 Task: Open Card Board Meeting Execution in Board IT Infrastructure Design and Implementation to Workspace Human Resources Consulting and add a team member Softage.1@softage.net, a label Yellow, a checklist Health and Fitness, an attachment from your onedrive, a color Yellow and finally, add a card description 'Create and send out customer satisfaction survey' and a comment 'Let us make sure we have a clear understanding of the resources and budget available for this task, ensuring that we can execute it effectively.'. Add a start date 'Jan 09, 1900' with a due date 'Jan 16, 1900'
Action: Mouse moved to (793, 456)
Screenshot: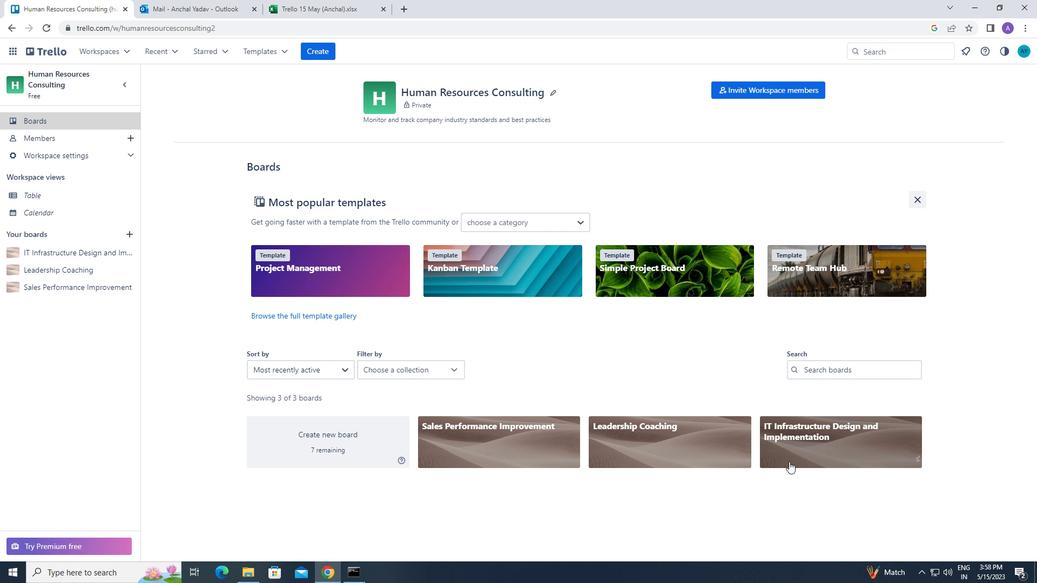 
Action: Mouse pressed left at (793, 456)
Screenshot: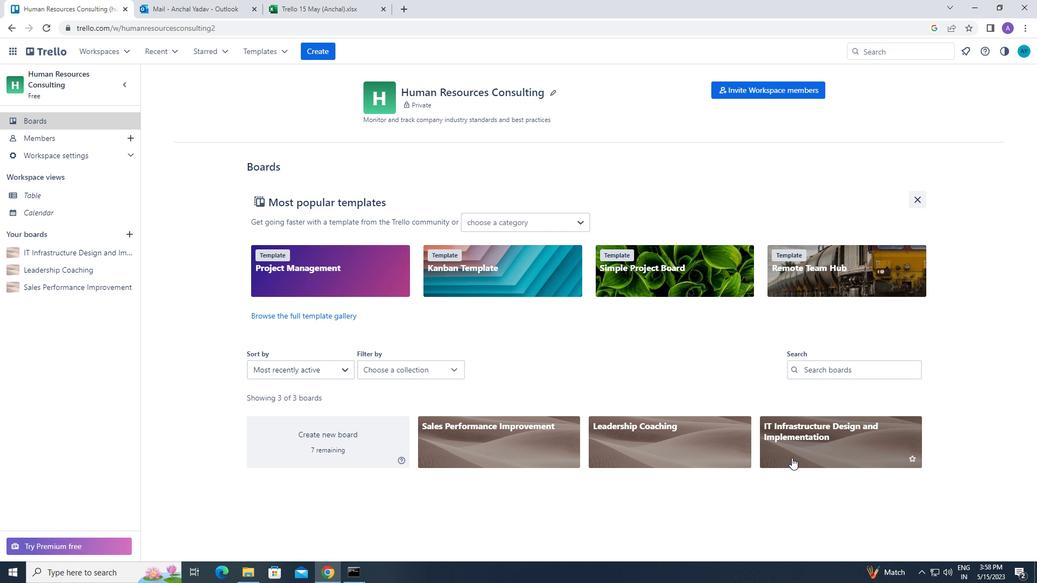 
Action: Mouse moved to (495, 135)
Screenshot: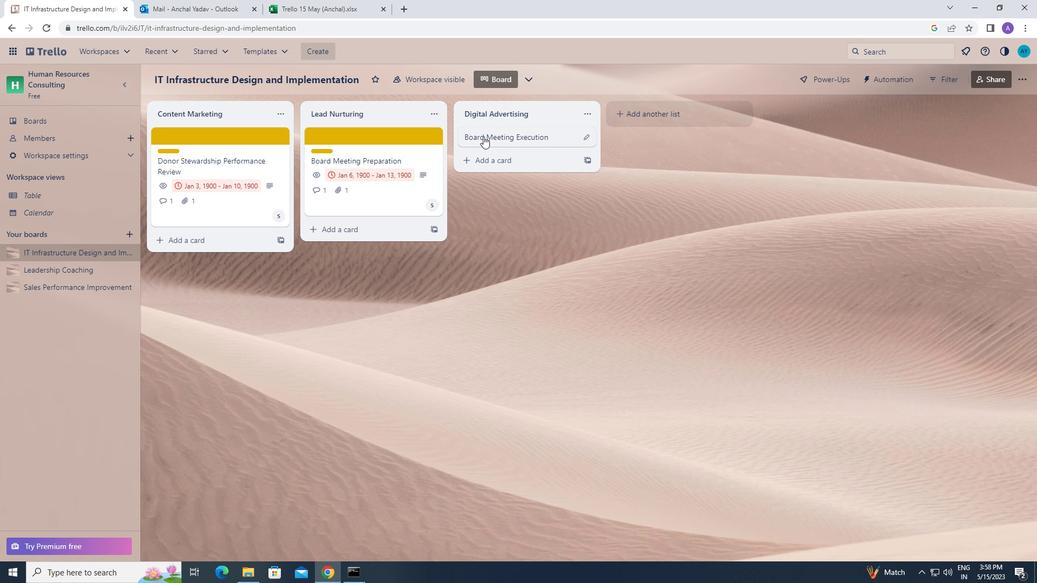 
Action: Mouse pressed left at (495, 135)
Screenshot: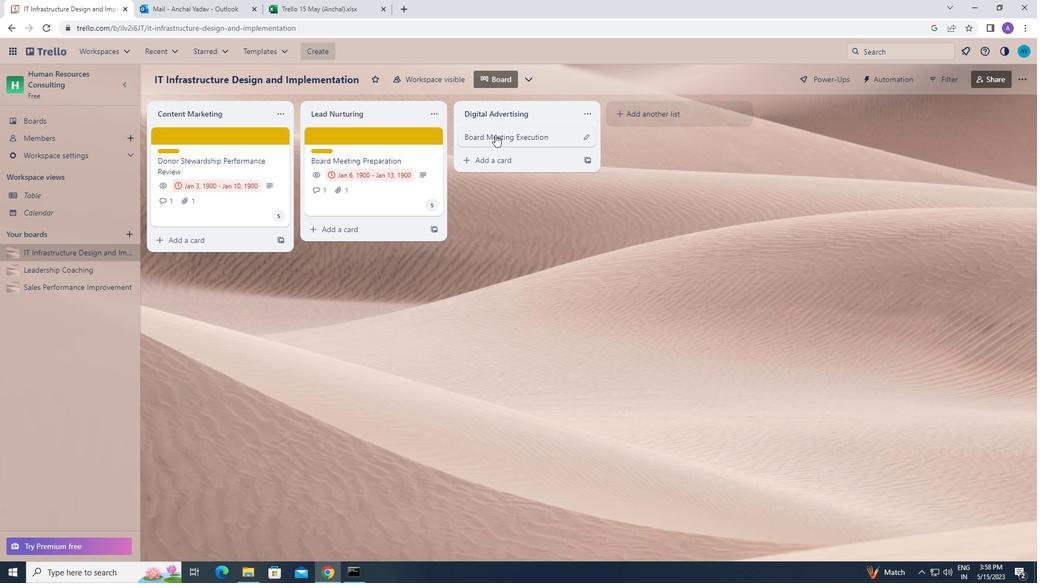 
Action: Mouse moved to (642, 168)
Screenshot: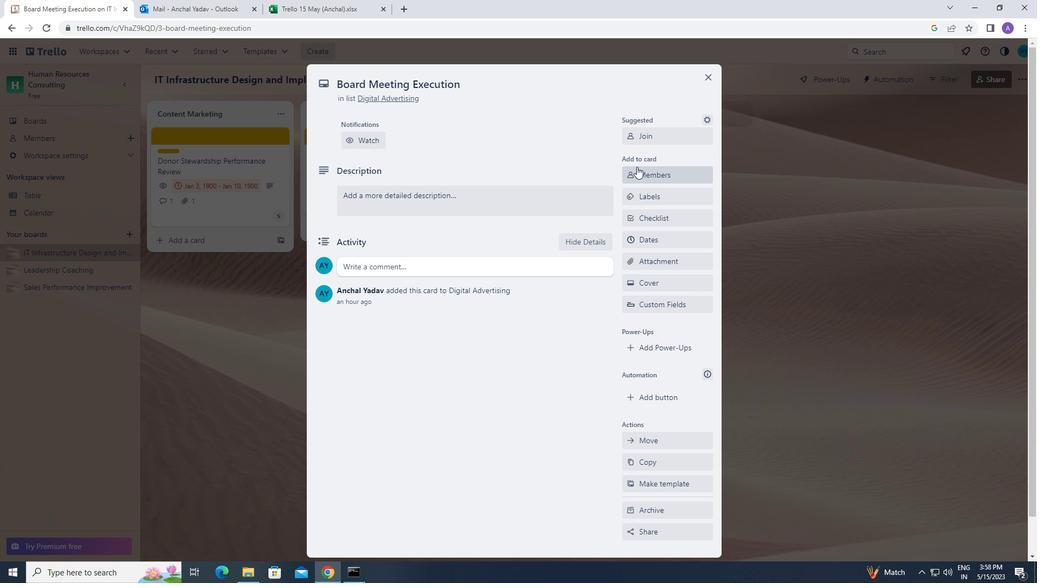 
Action: Mouse pressed left at (642, 168)
Screenshot: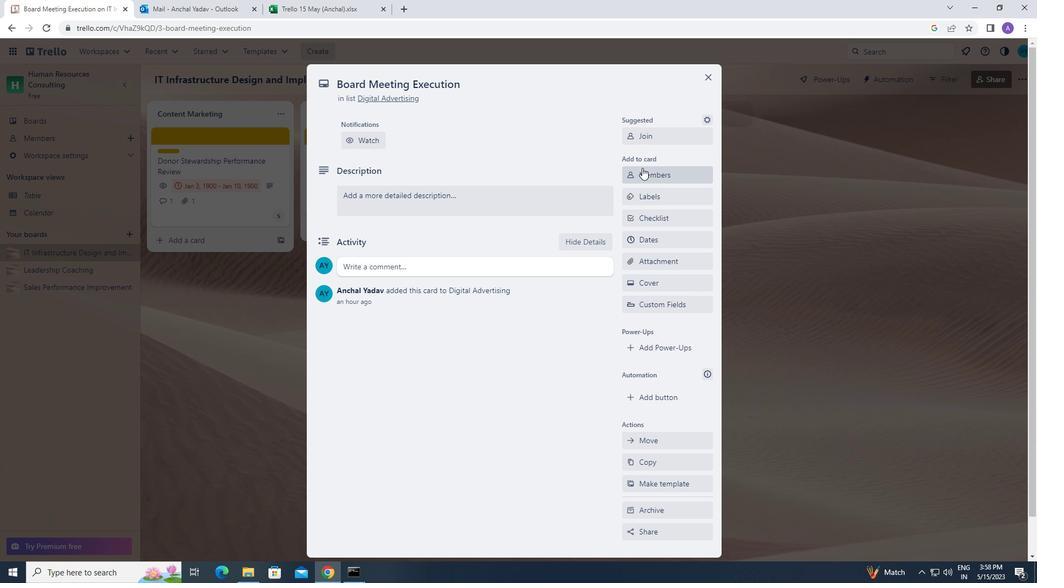 
Action: Mouse moved to (664, 222)
Screenshot: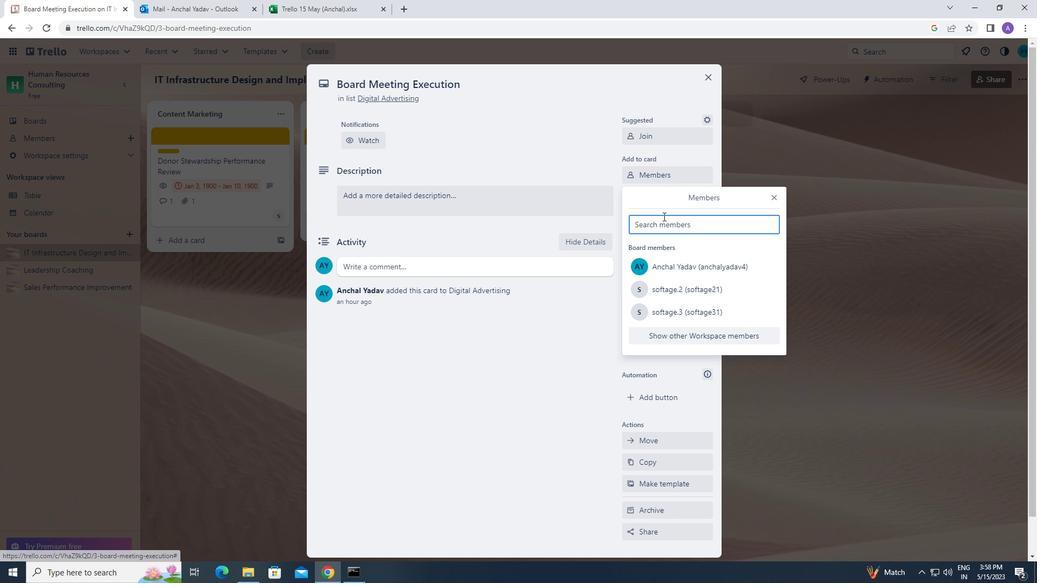 
Action: Mouse pressed left at (664, 222)
Screenshot: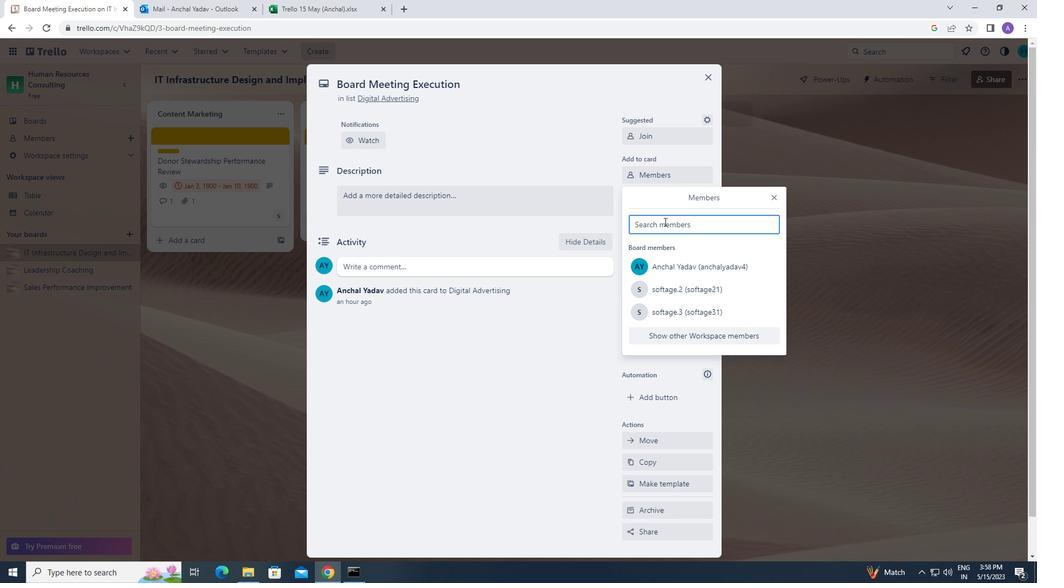 
Action: Key pressed <Key.caps_lock>s<Key.caps_lock>oftage.1<Key.shift_r>@
Screenshot: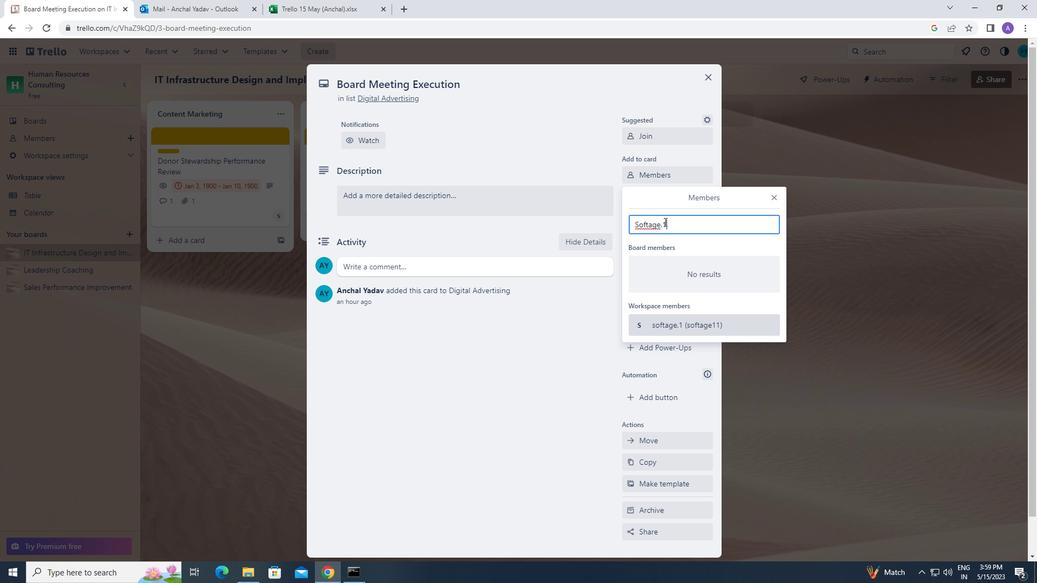 
Action: Mouse moved to (597, 316)
Screenshot: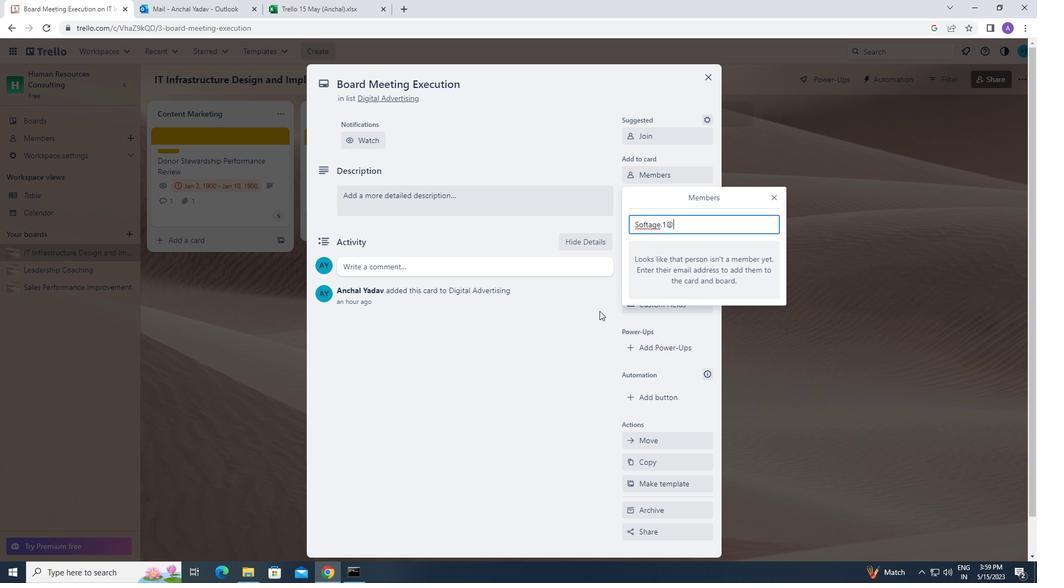 
Action: Key pressed s
Screenshot: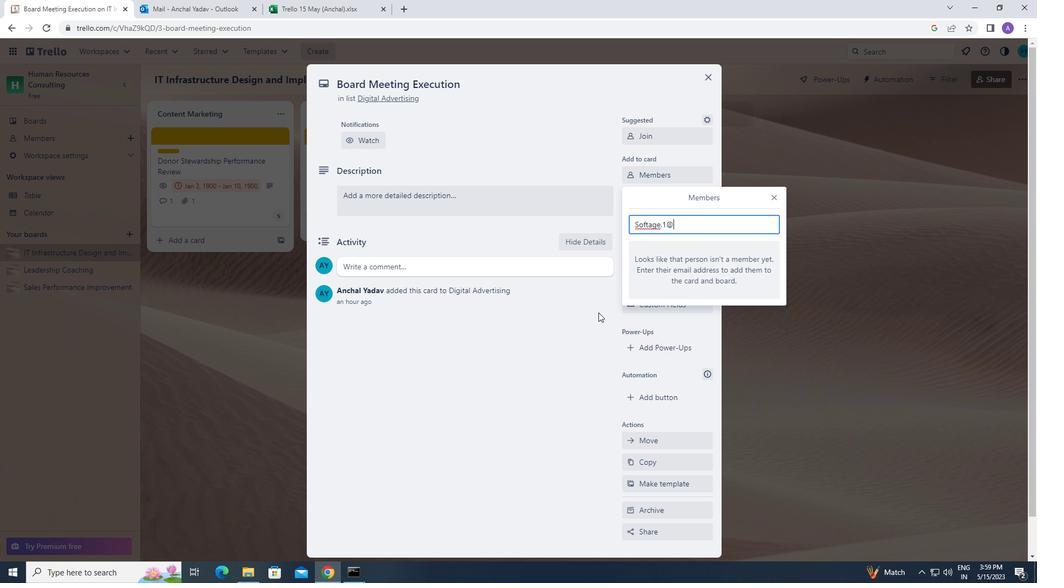 
Action: Mouse moved to (597, 316)
Screenshot: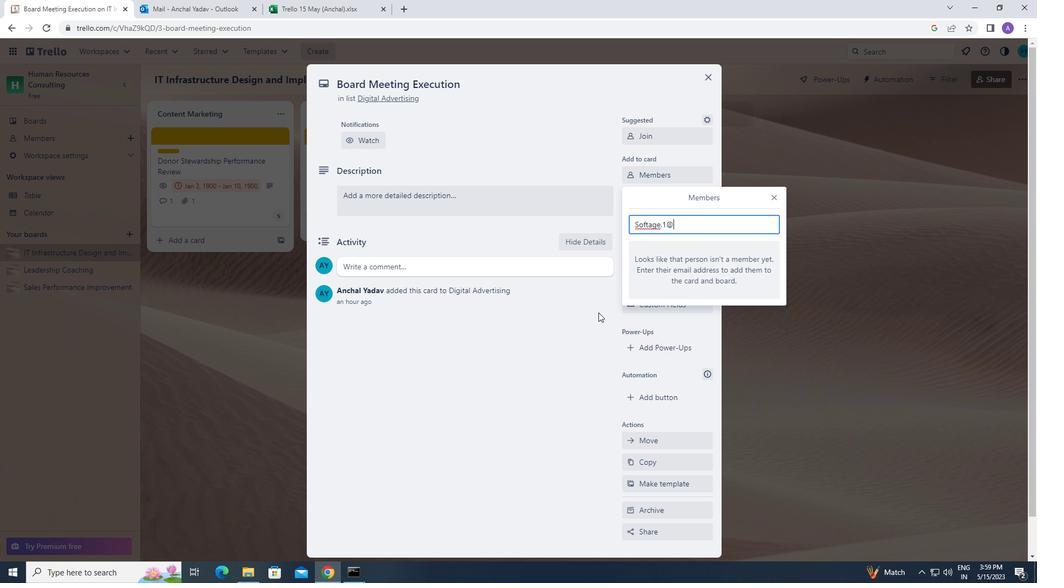 
Action: Key pressed of
Screenshot: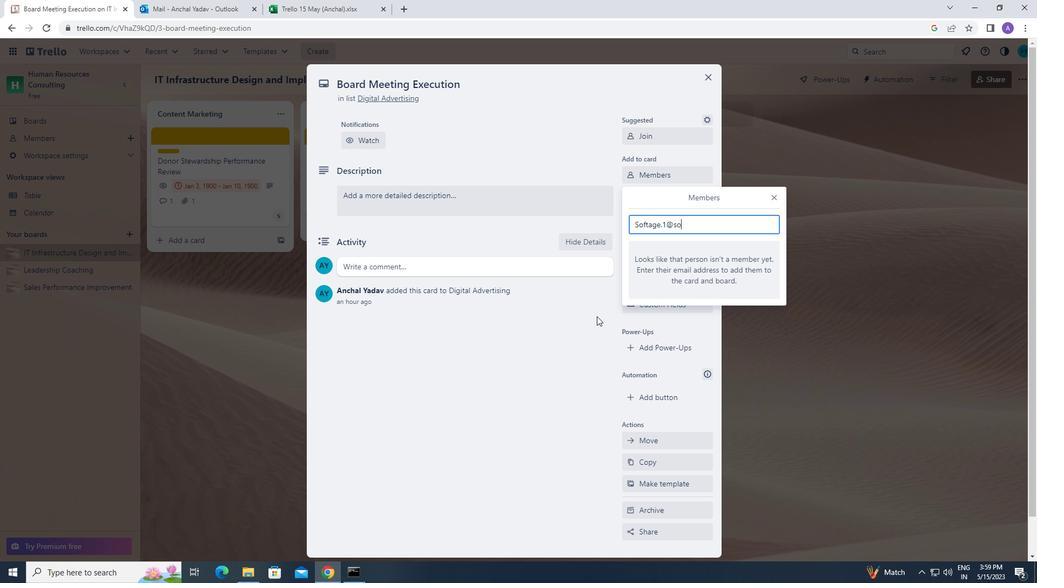 
Action: Mouse moved to (596, 318)
Screenshot: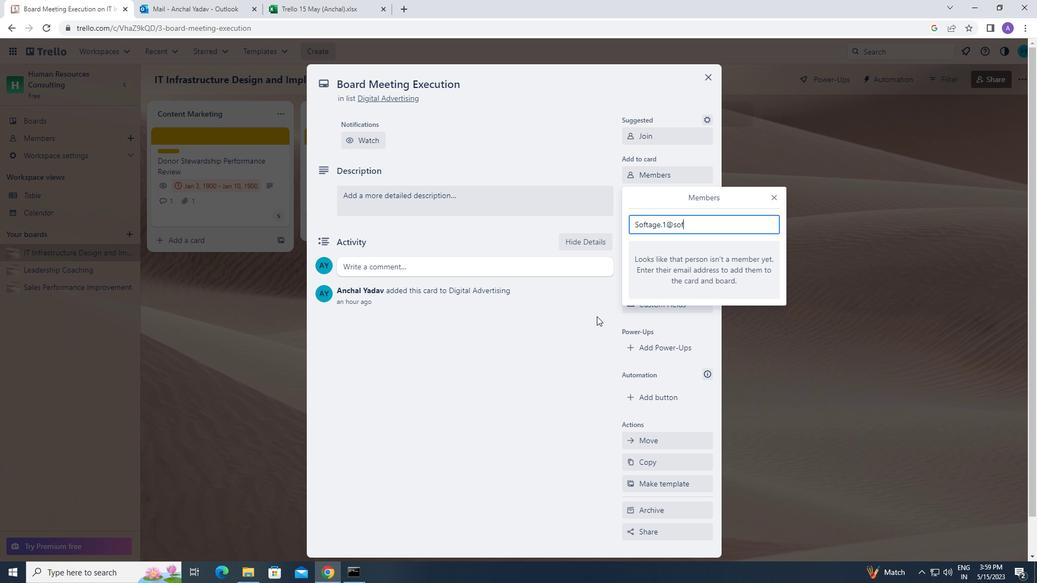 
Action: Key pressed tage.net
Screenshot: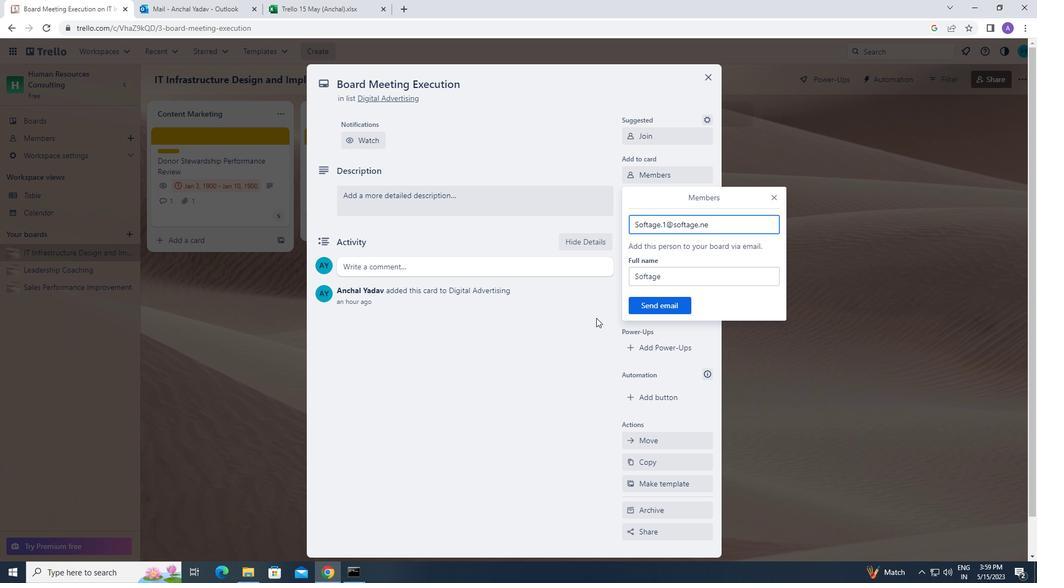
Action: Mouse moved to (663, 303)
Screenshot: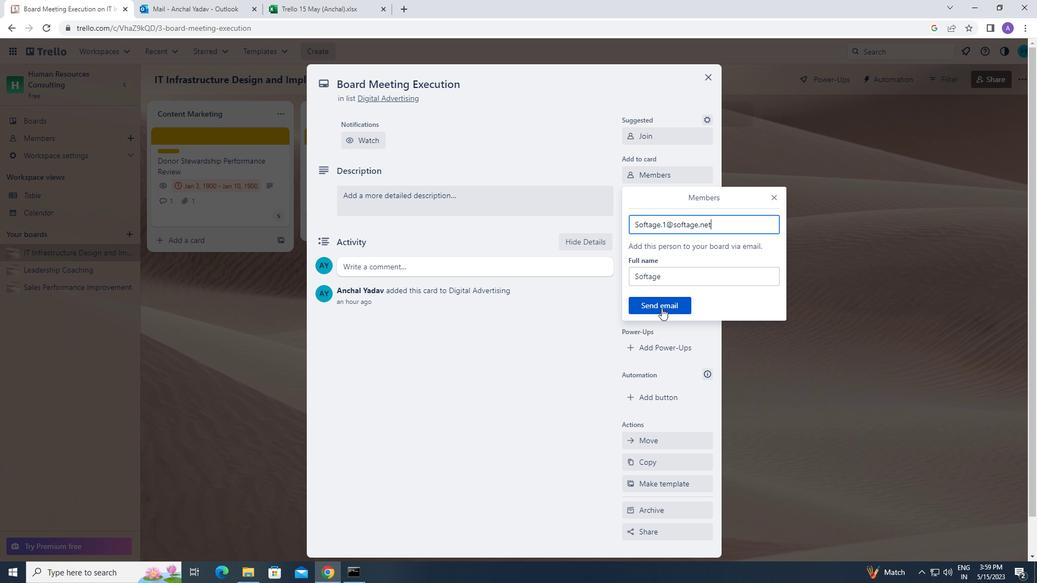 
Action: Mouse pressed left at (663, 303)
Screenshot: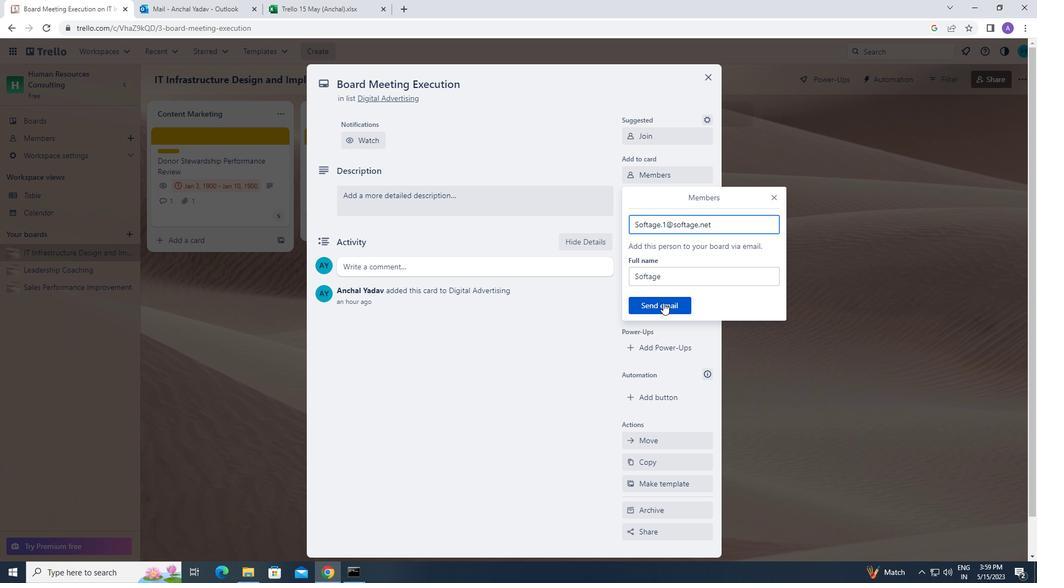 
Action: Mouse moved to (664, 197)
Screenshot: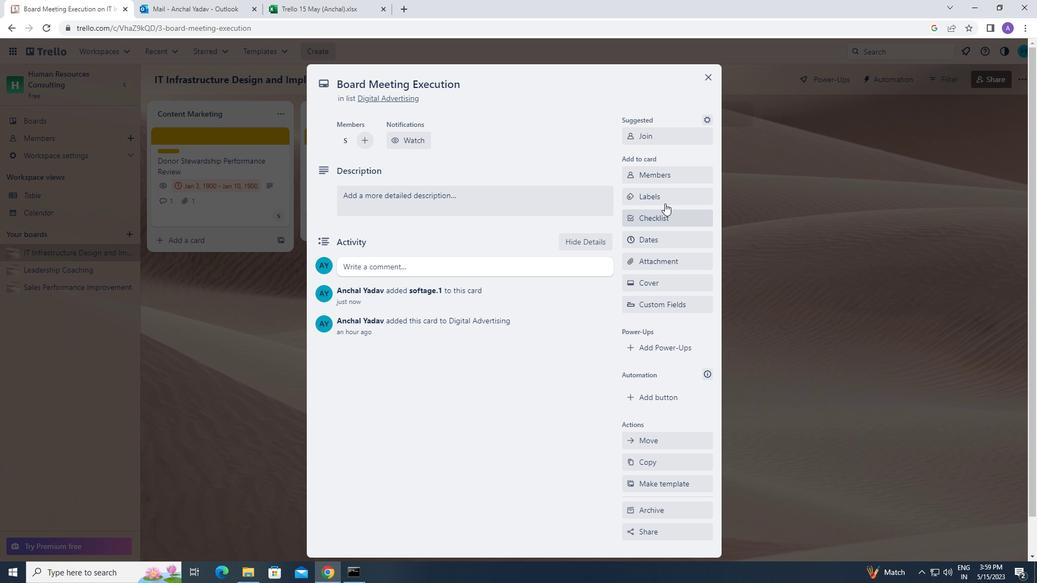 
Action: Mouse pressed left at (664, 197)
Screenshot: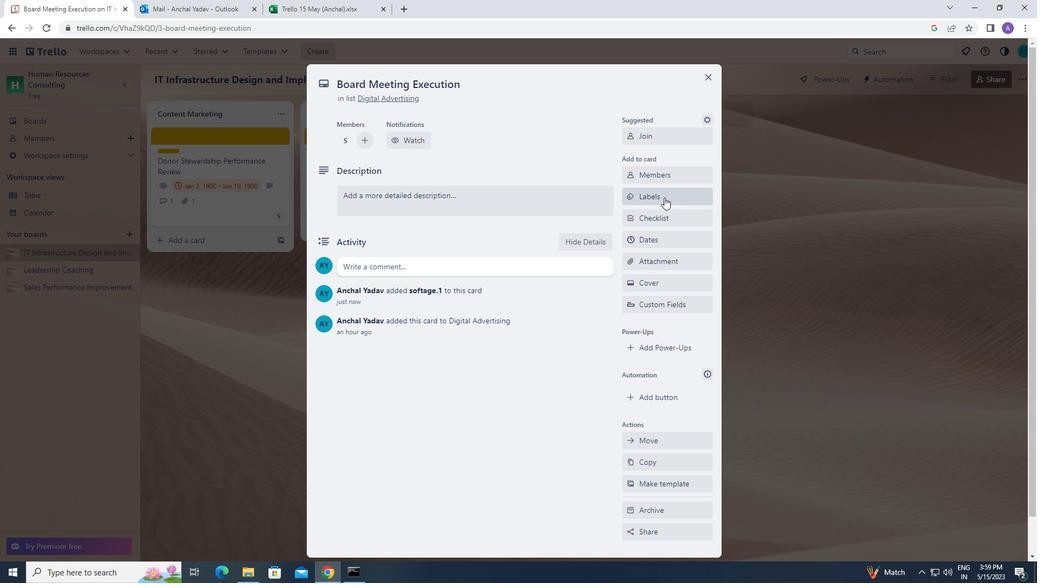
Action: Mouse moved to (685, 404)
Screenshot: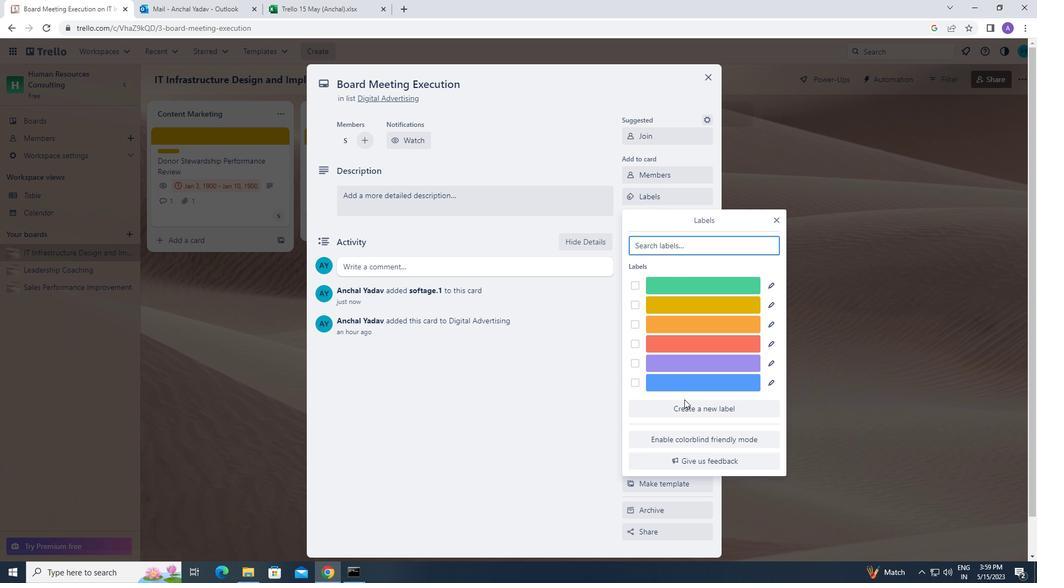 
Action: Mouse pressed left at (685, 404)
Screenshot: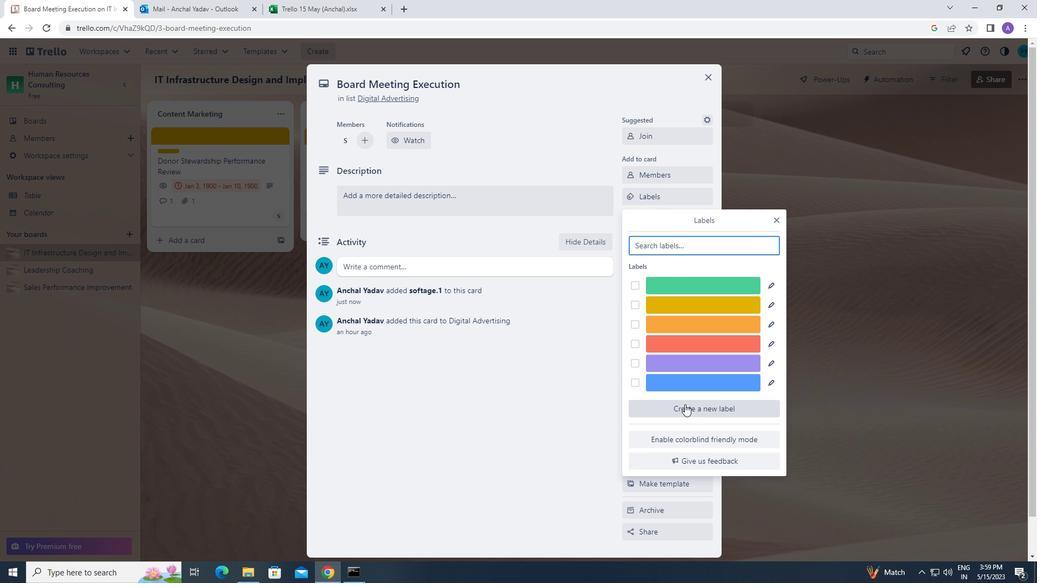 
Action: Mouse moved to (669, 373)
Screenshot: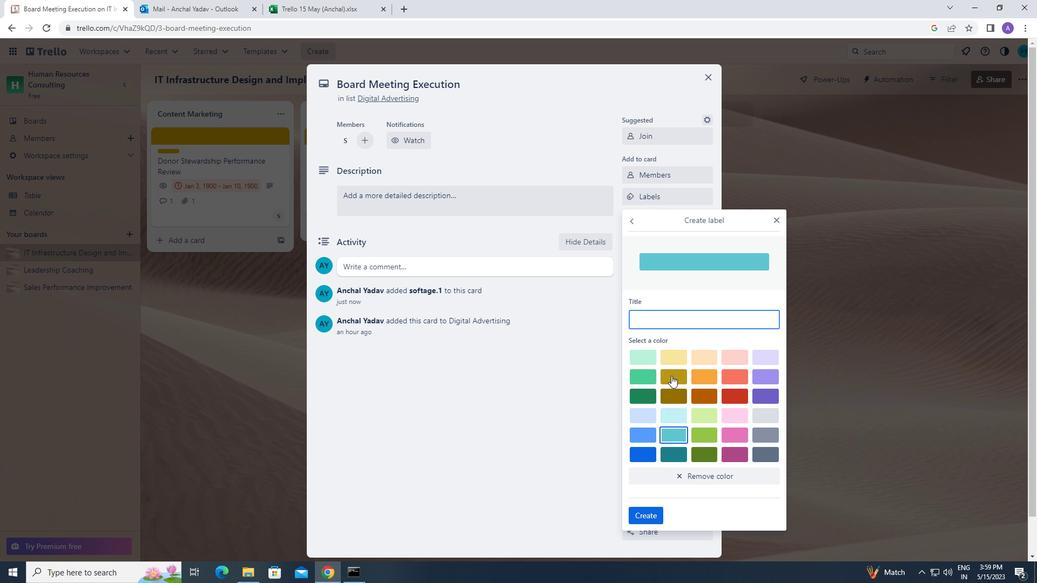 
Action: Mouse pressed left at (669, 373)
Screenshot: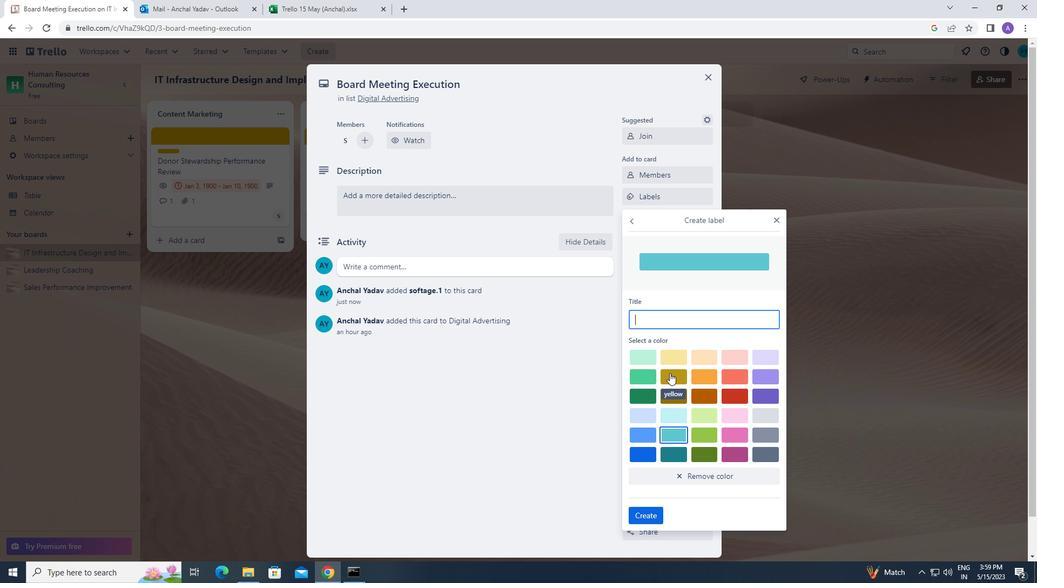 
Action: Mouse moved to (635, 516)
Screenshot: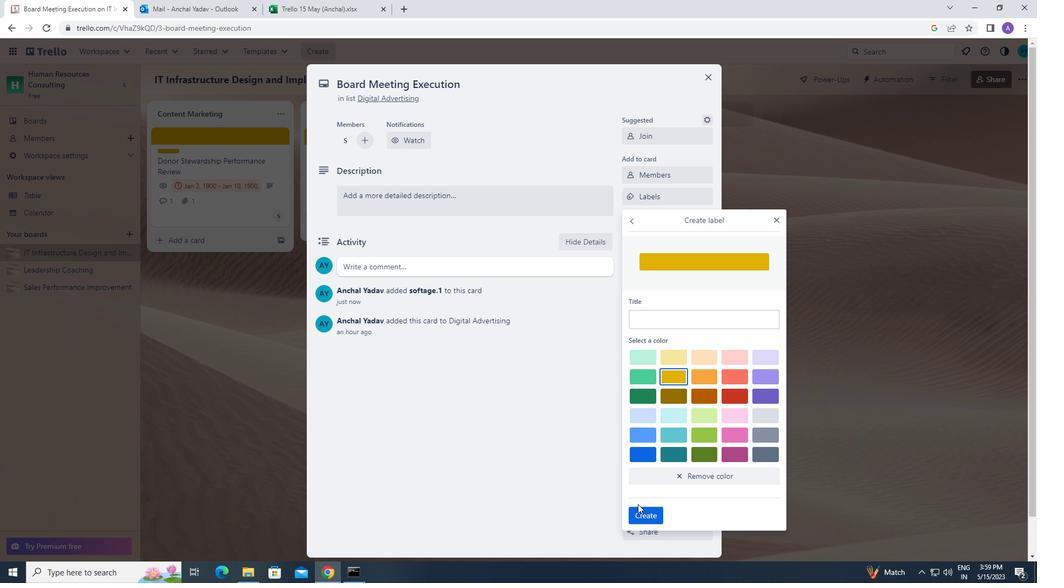 
Action: Mouse pressed left at (635, 516)
Screenshot: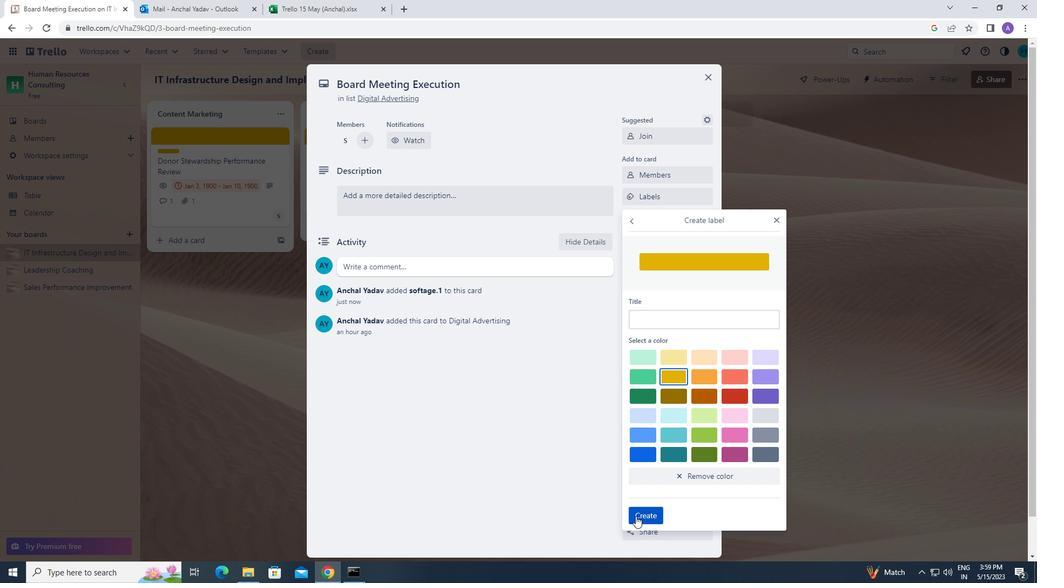 
Action: Mouse moved to (774, 218)
Screenshot: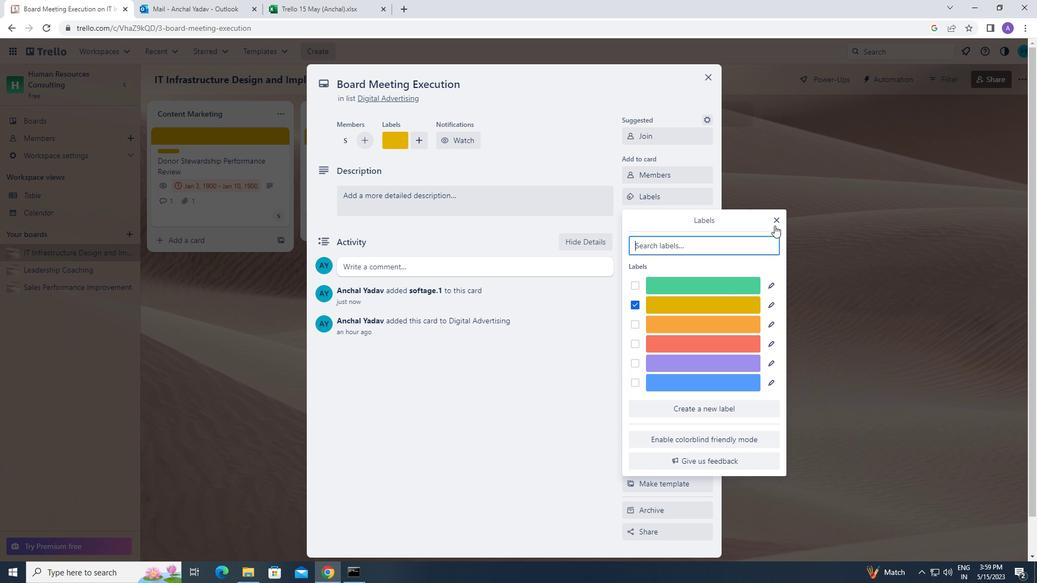 
Action: Mouse pressed left at (774, 218)
Screenshot: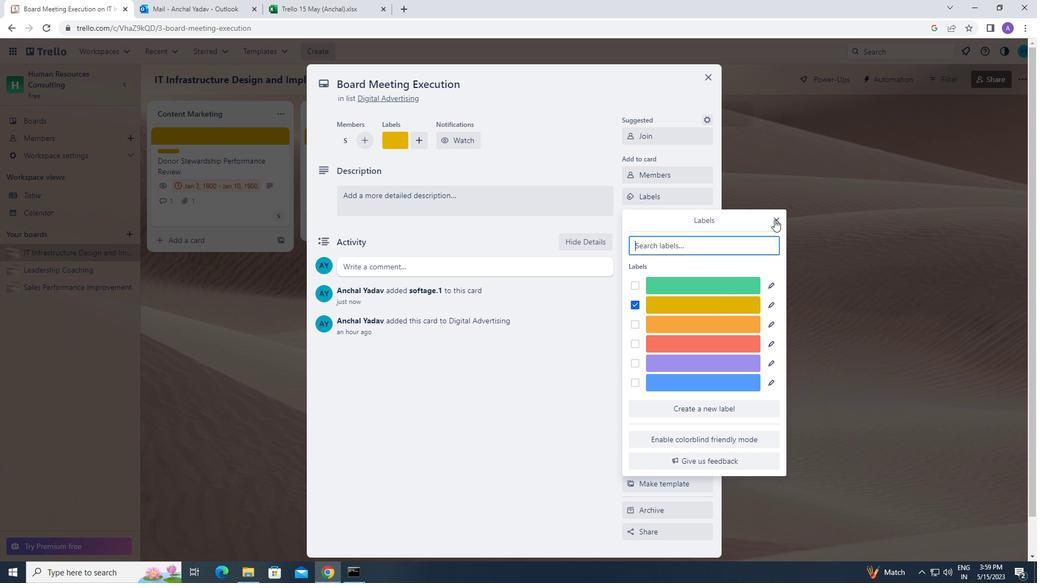 
Action: Mouse moved to (683, 217)
Screenshot: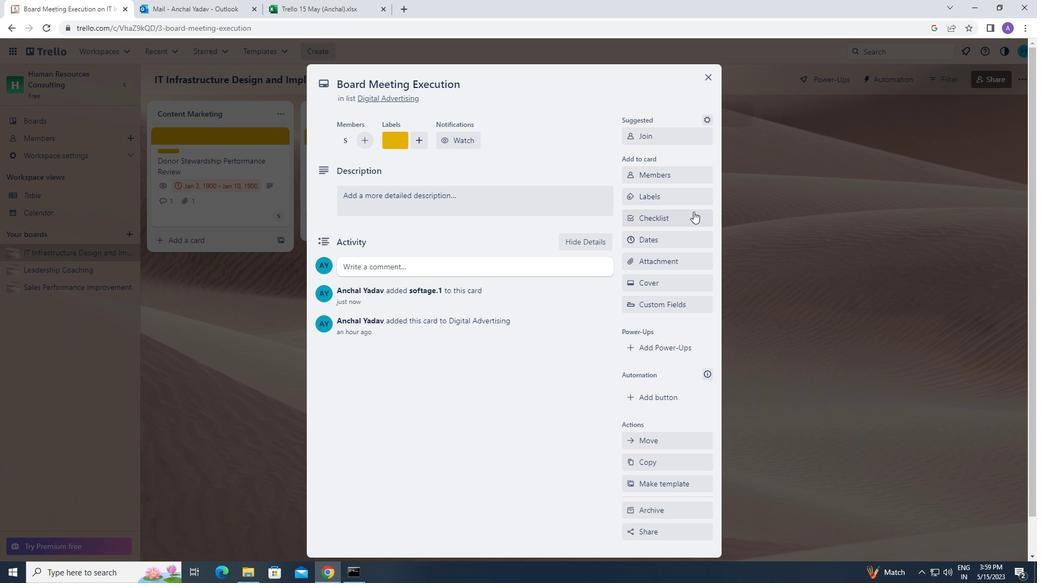 
Action: Mouse pressed left at (683, 217)
Screenshot: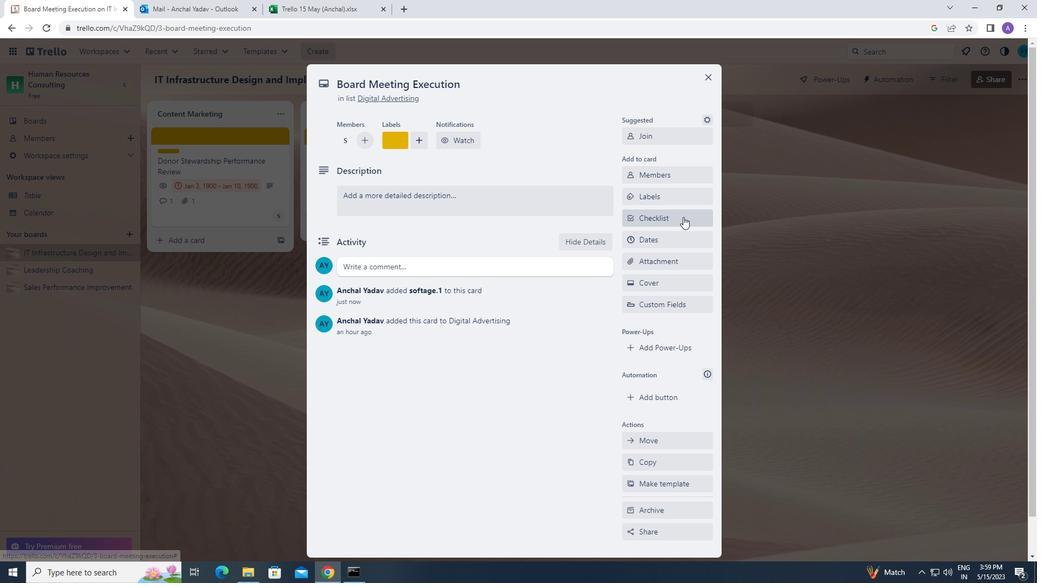
Action: Mouse moved to (665, 239)
Screenshot: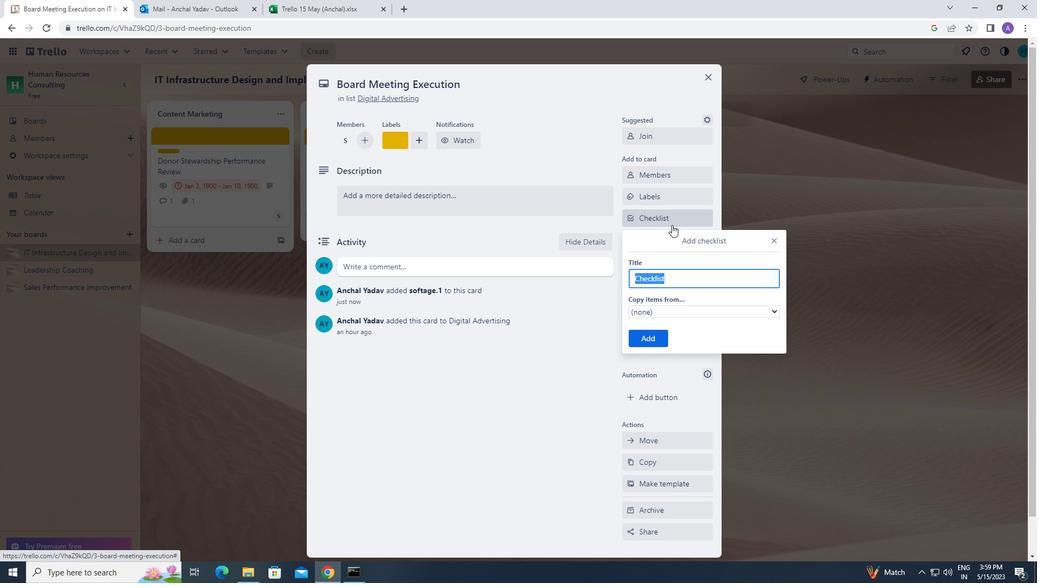 
Action: Key pressed <Key.caps_lock>h<Key.caps_lock>ealth<Key.space>and<Key.space><Key.caps_lock>f<Key.caps_lock>itness
Screenshot: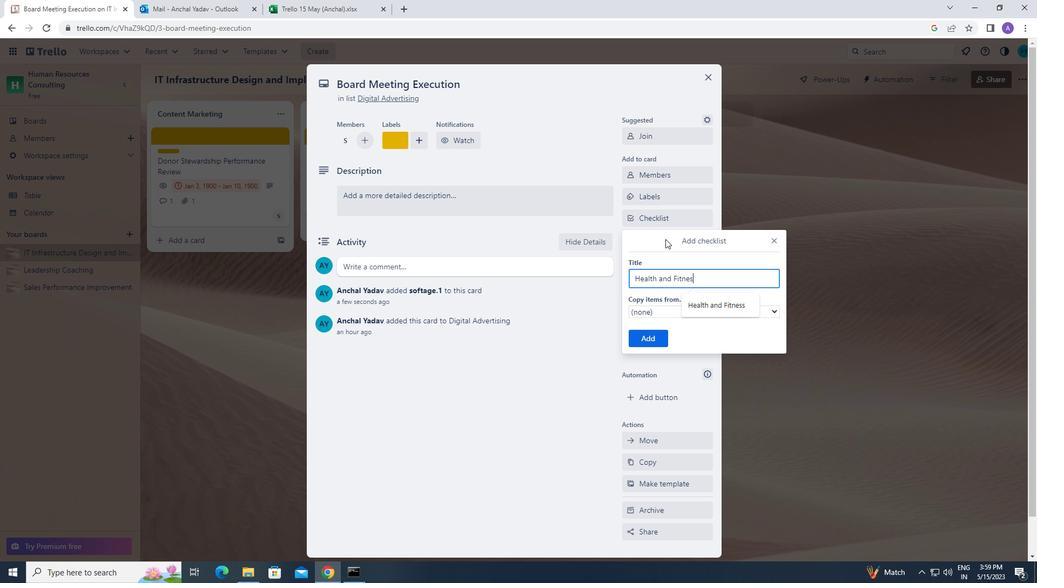
Action: Mouse moved to (655, 333)
Screenshot: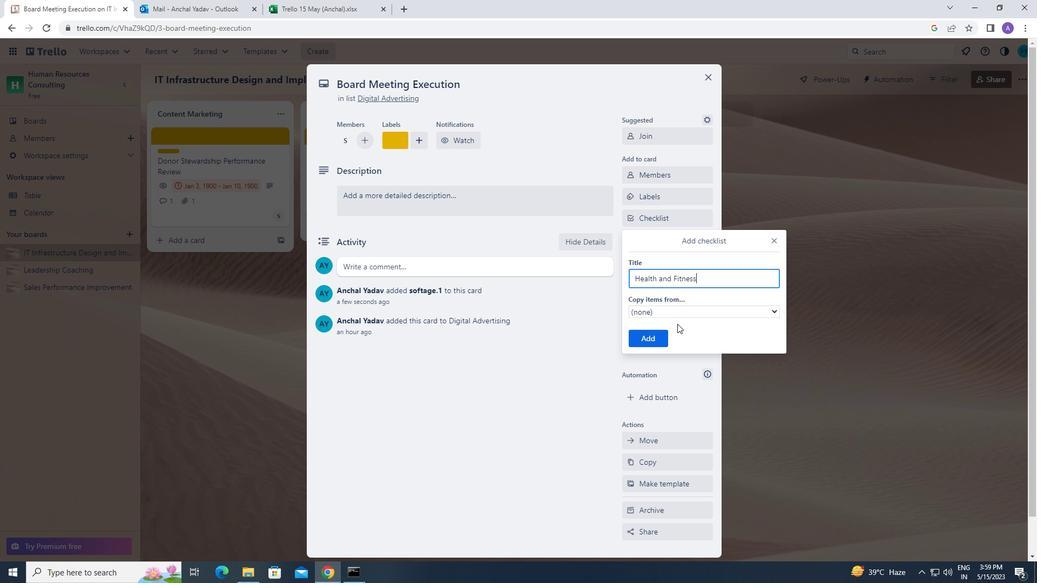 
Action: Mouse pressed left at (655, 333)
Screenshot: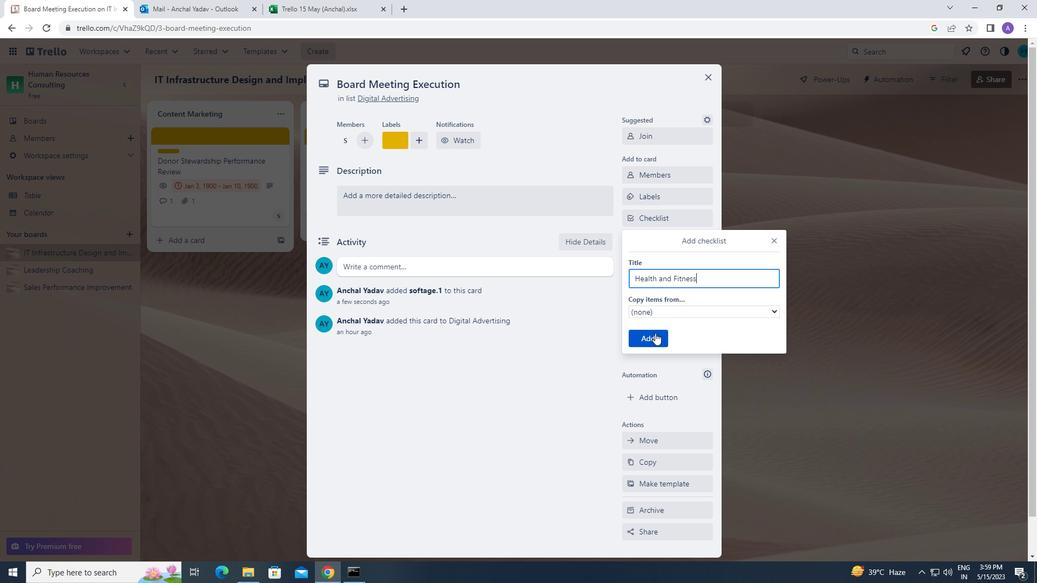 
Action: Mouse moved to (676, 260)
Screenshot: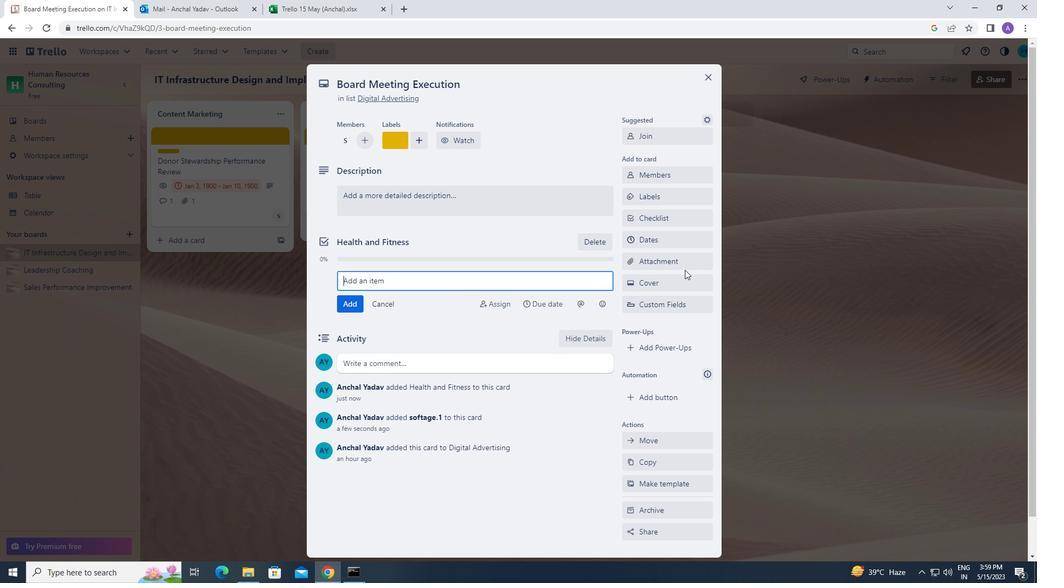 
Action: Mouse pressed left at (676, 260)
Screenshot: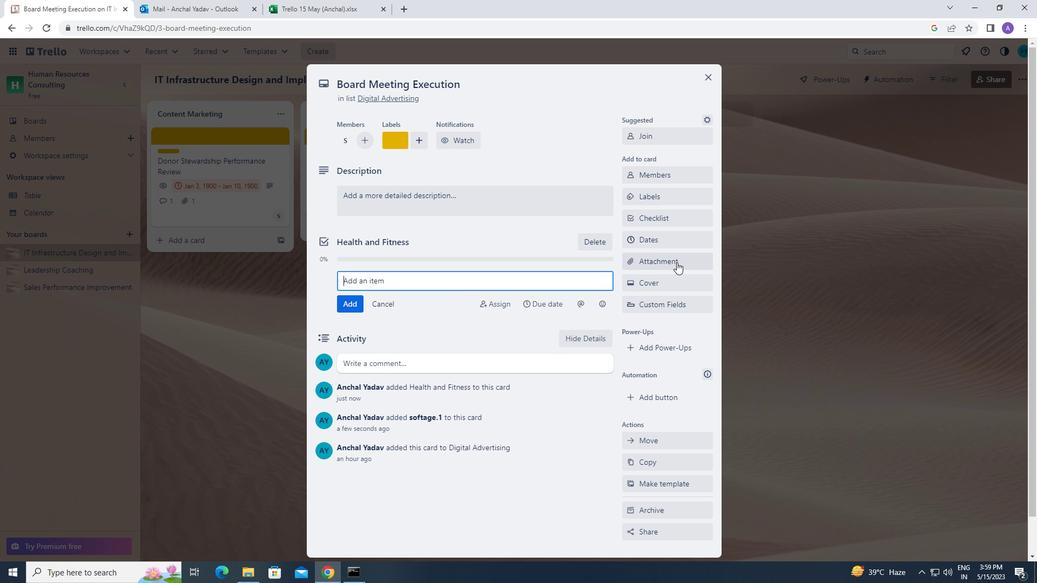 
Action: Mouse moved to (656, 390)
Screenshot: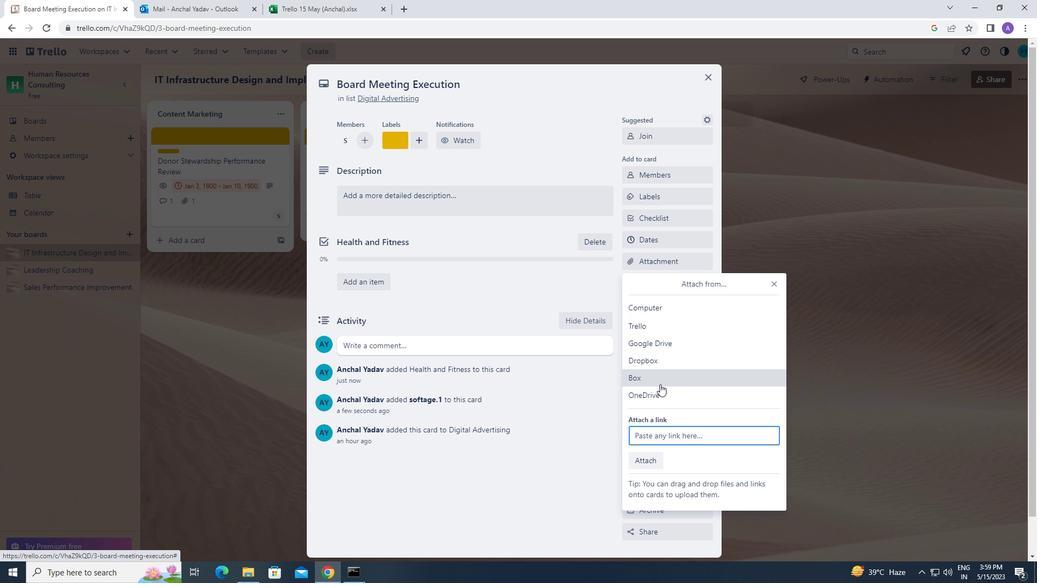 
Action: Mouse pressed left at (656, 390)
Screenshot: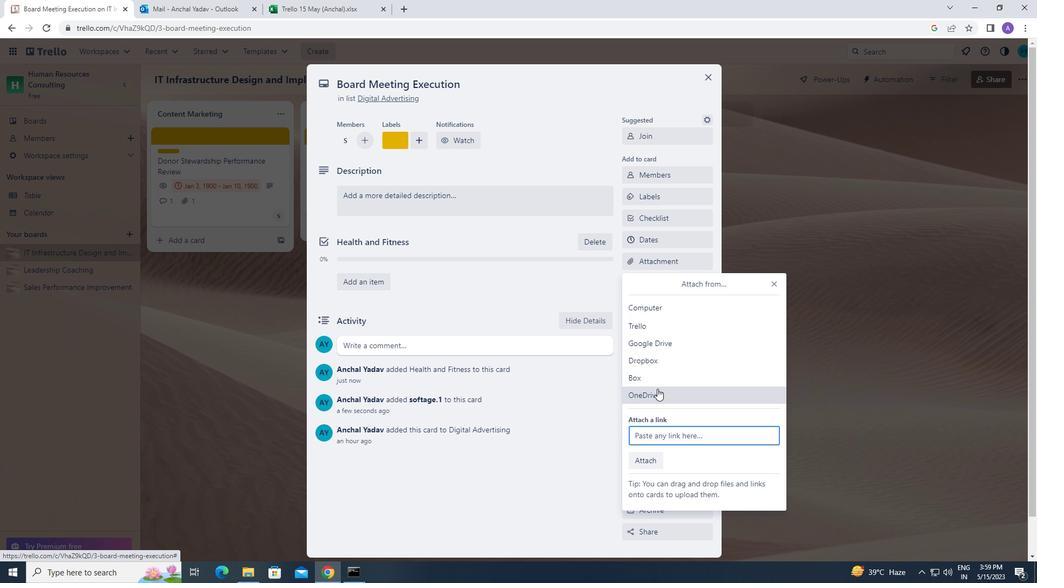 
Action: Mouse moved to (477, 232)
Screenshot: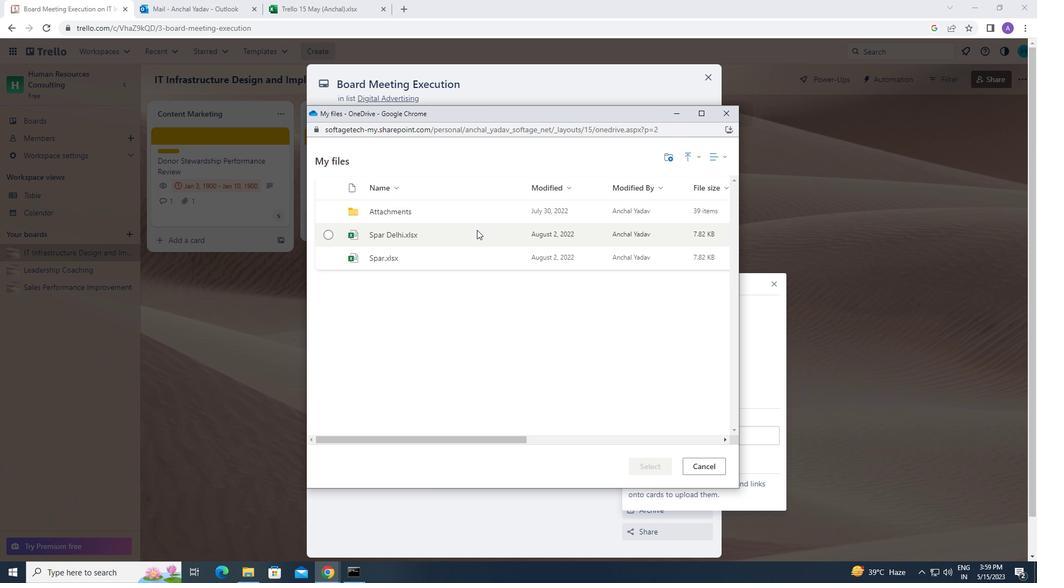 
Action: Mouse pressed left at (477, 232)
Screenshot: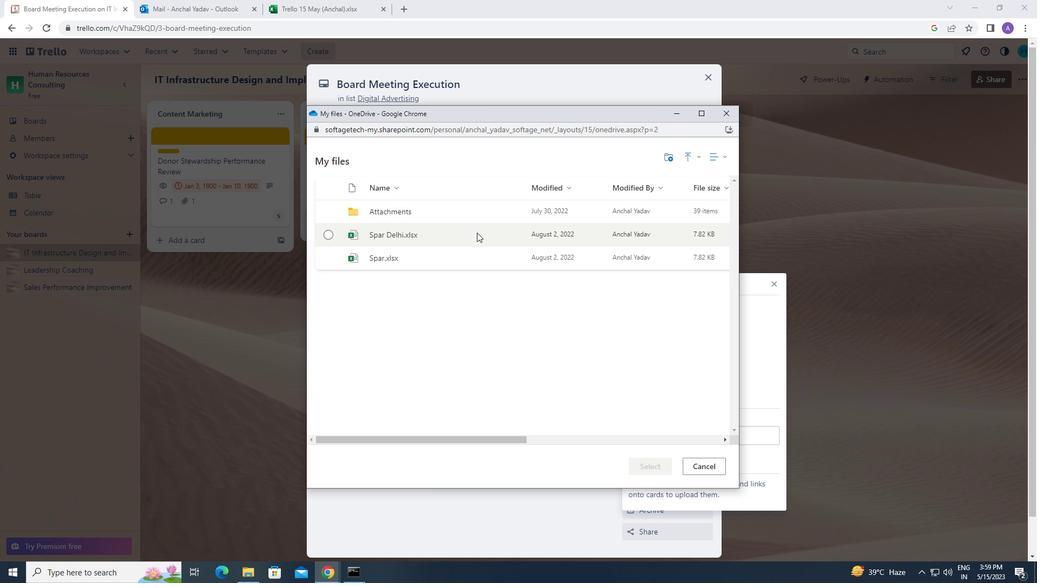 
Action: Mouse moved to (654, 467)
Screenshot: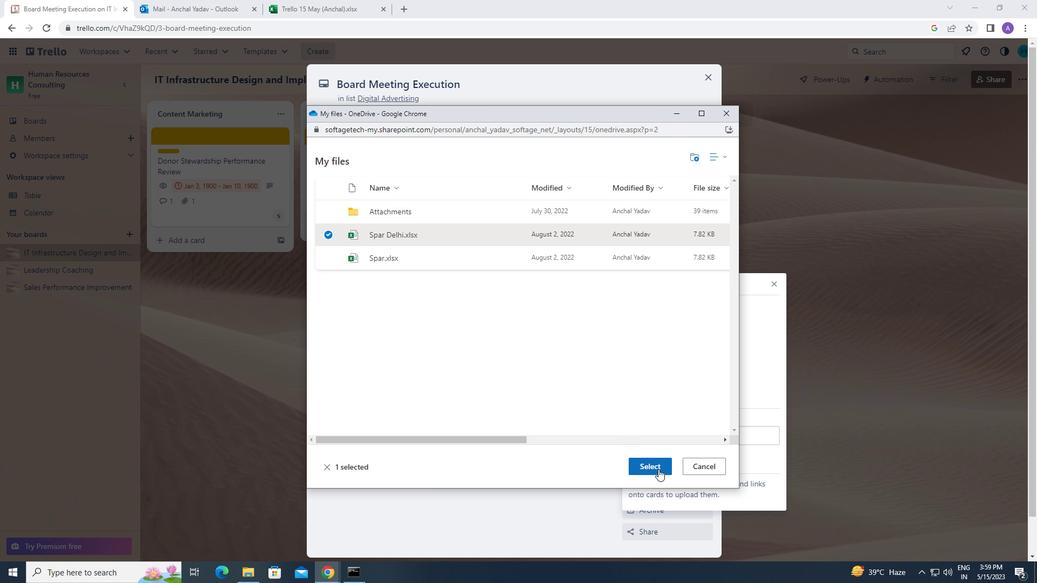 
Action: Mouse pressed left at (654, 467)
Screenshot: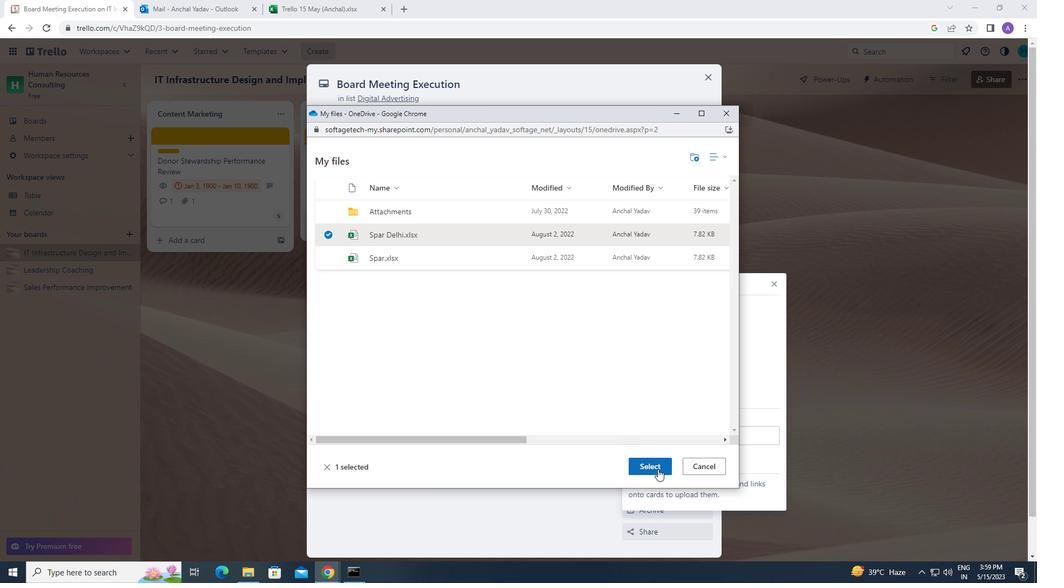 
Action: Mouse moved to (676, 282)
Screenshot: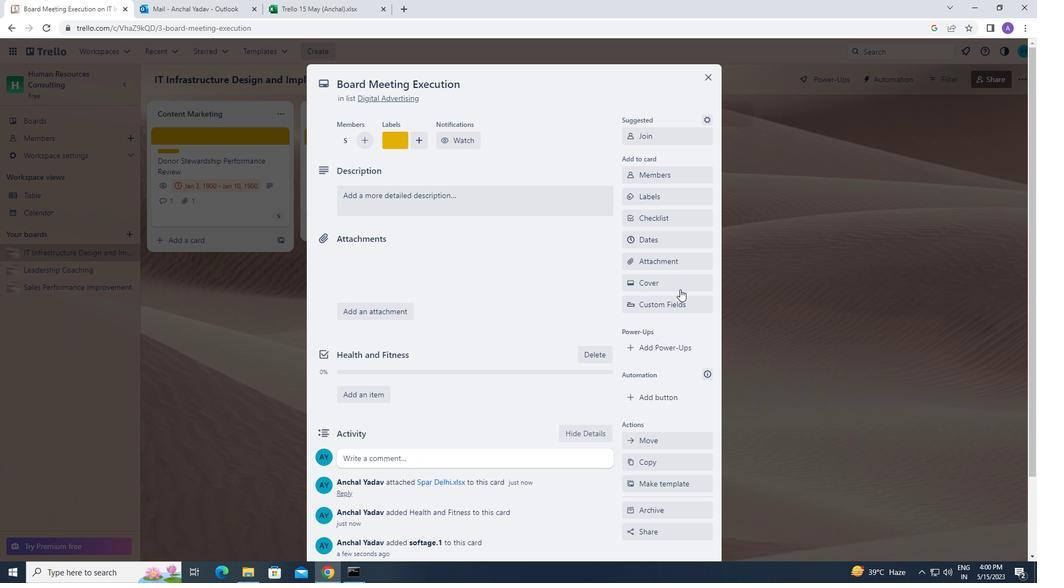 
Action: Mouse pressed left at (676, 282)
Screenshot: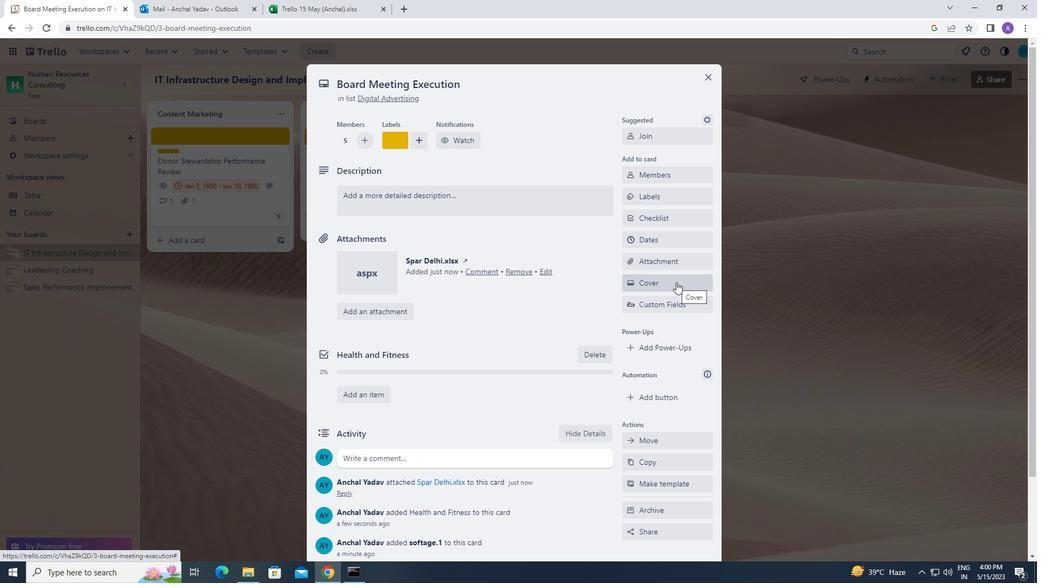 
Action: Mouse moved to (666, 169)
Screenshot: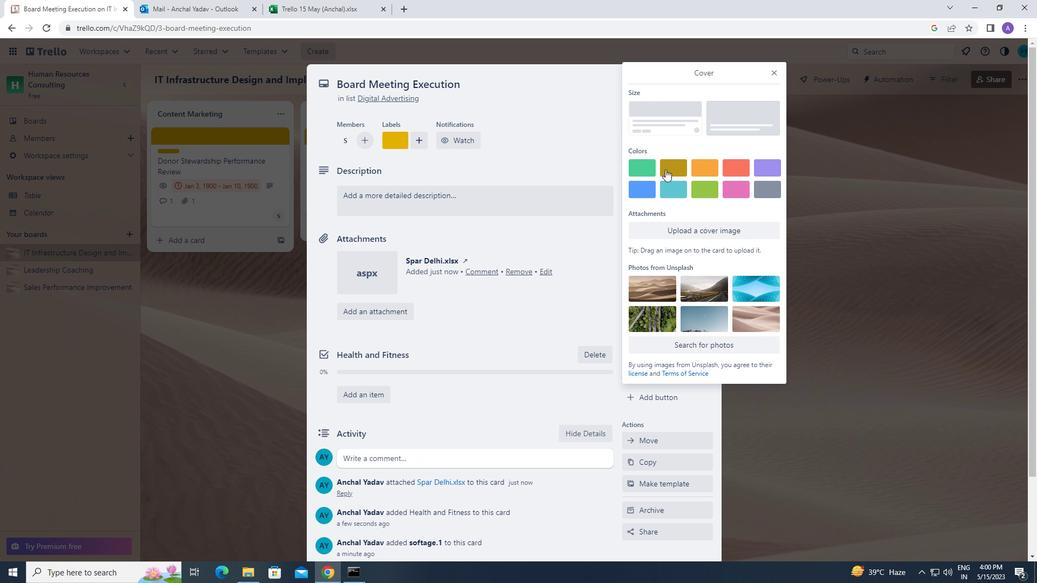 
Action: Mouse pressed left at (666, 169)
Screenshot: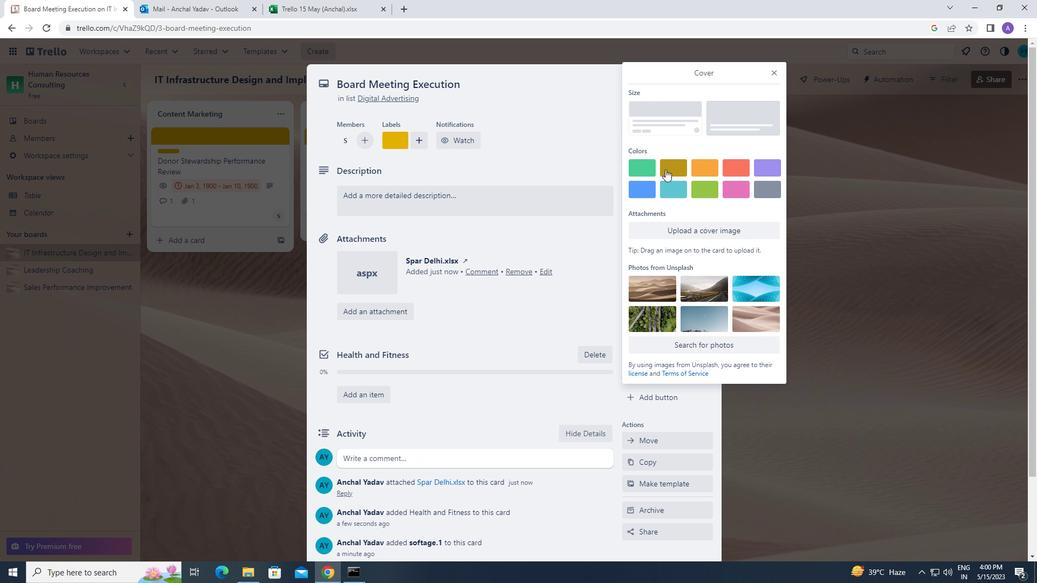 
Action: Mouse moved to (772, 71)
Screenshot: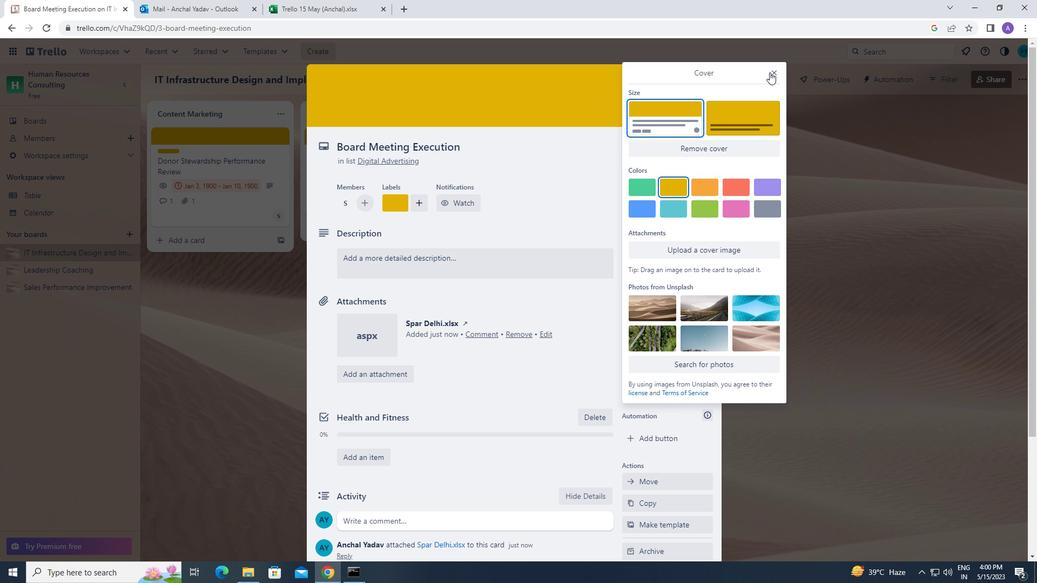 
Action: Mouse pressed left at (772, 71)
Screenshot: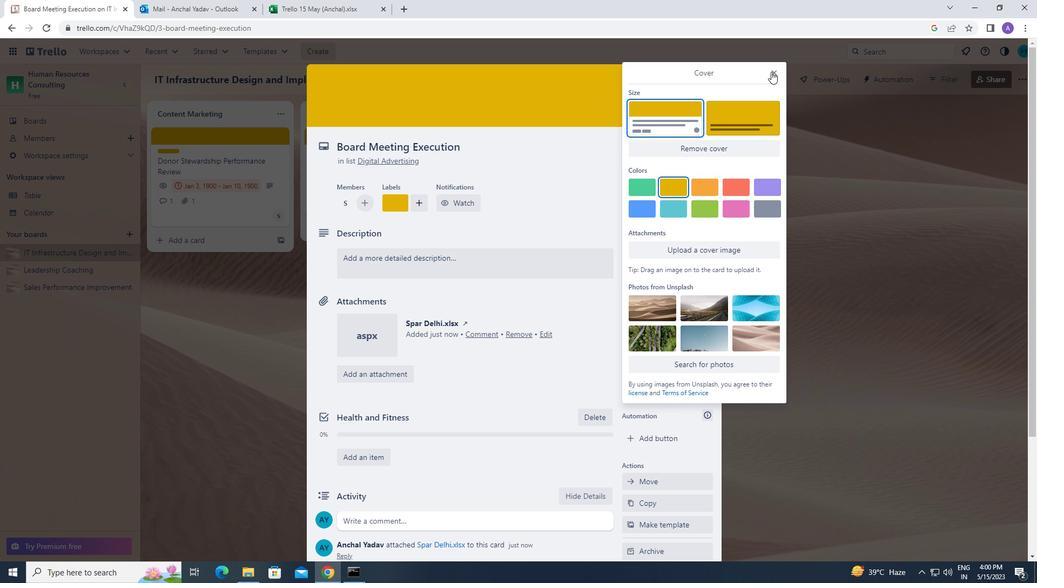 
Action: Mouse moved to (492, 262)
Screenshot: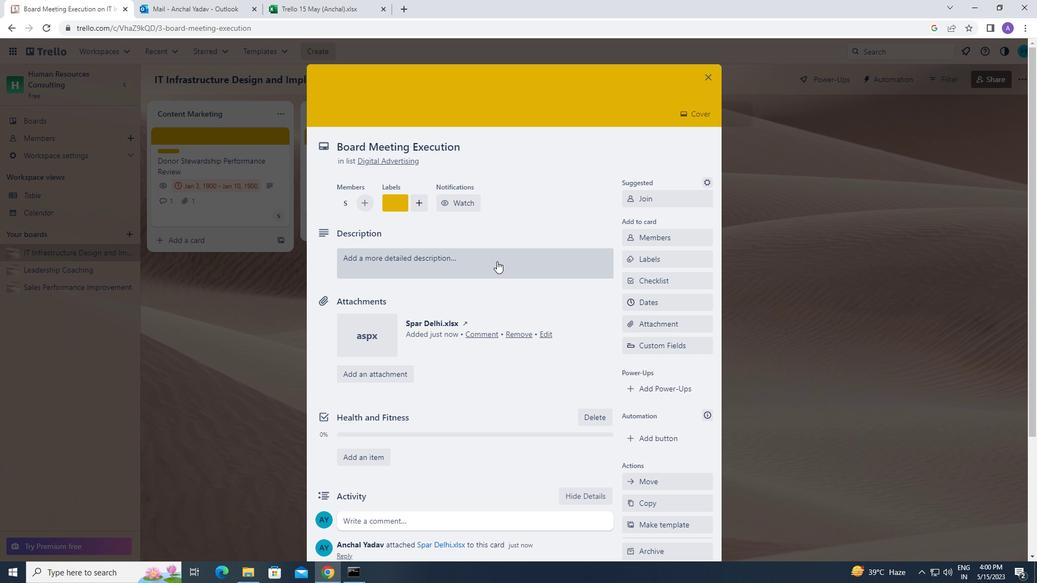 
Action: Mouse pressed left at (492, 262)
Screenshot: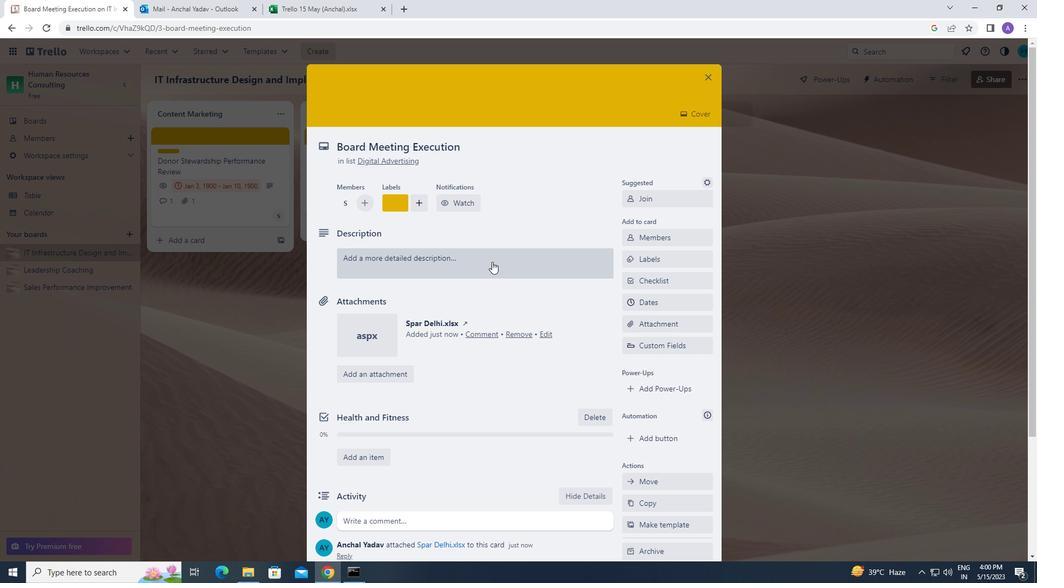 
Action: Mouse moved to (385, 303)
Screenshot: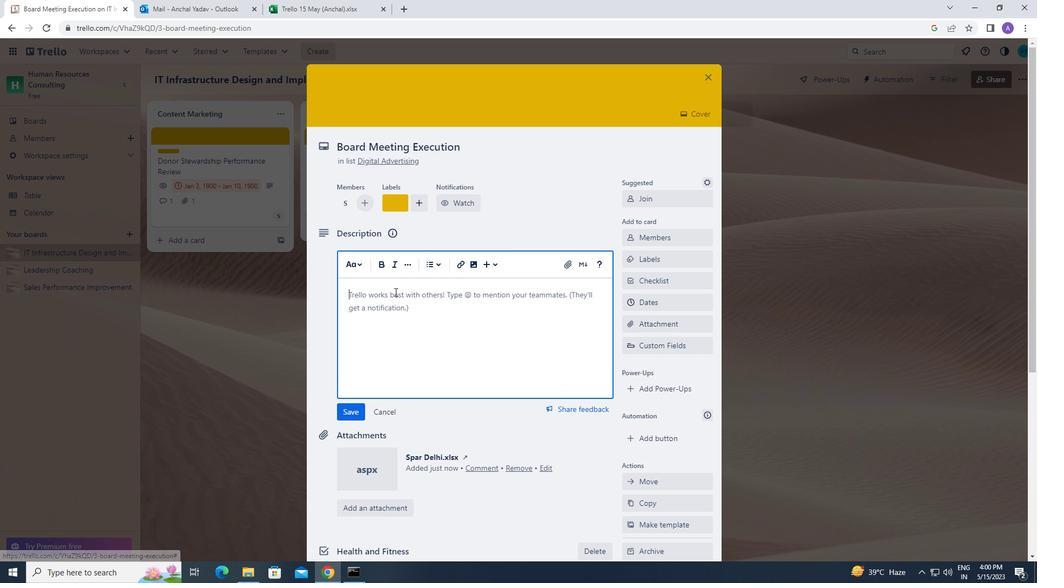 
Action: Mouse pressed left at (385, 303)
Screenshot: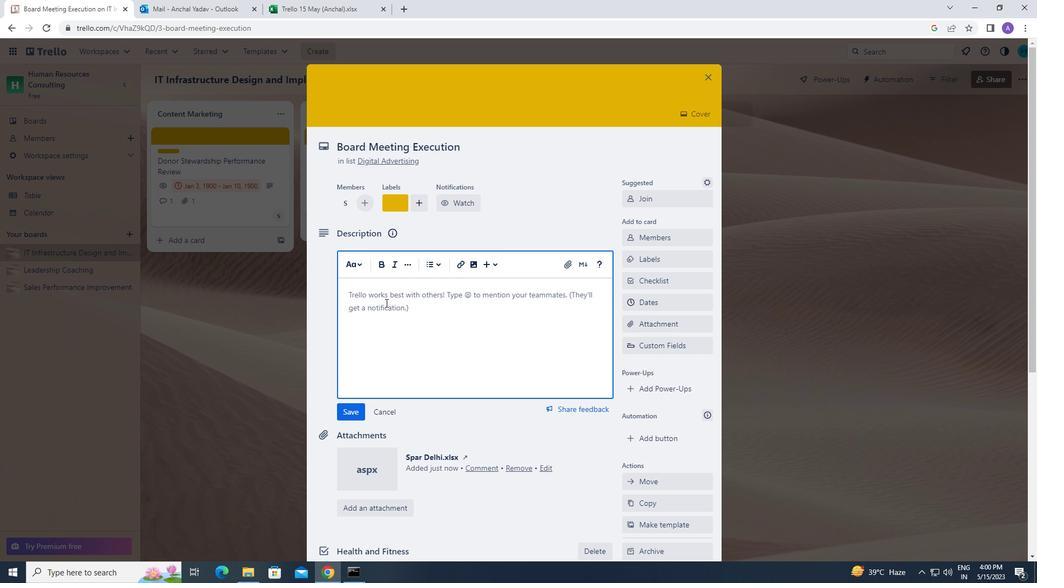 
Action: Key pressed <Key.caps_lock>c<Key.caps_lock>reate<Key.space>and<Key.space>s
Screenshot: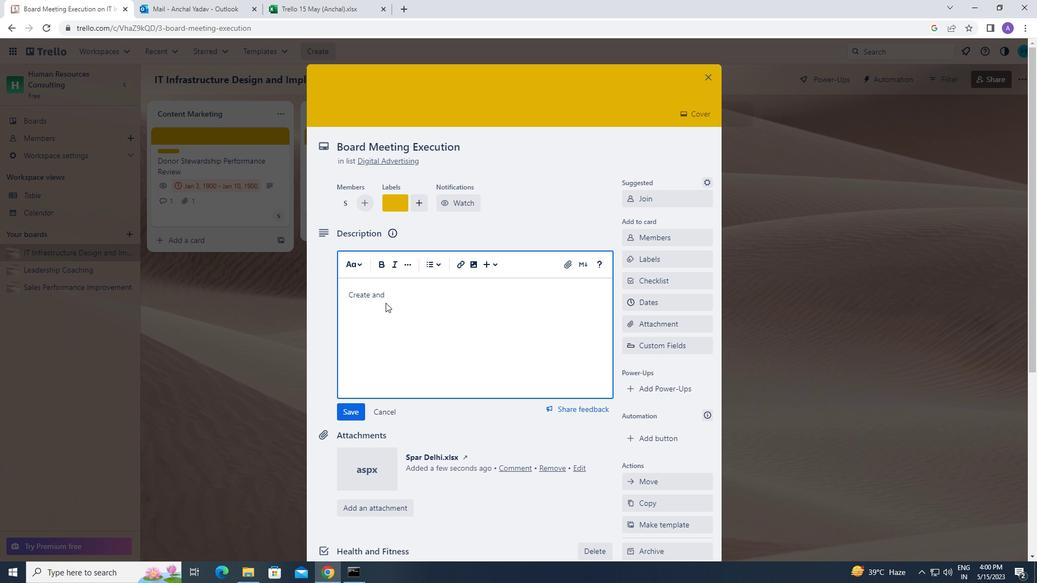 
Action: Mouse moved to (437, 361)
Screenshot: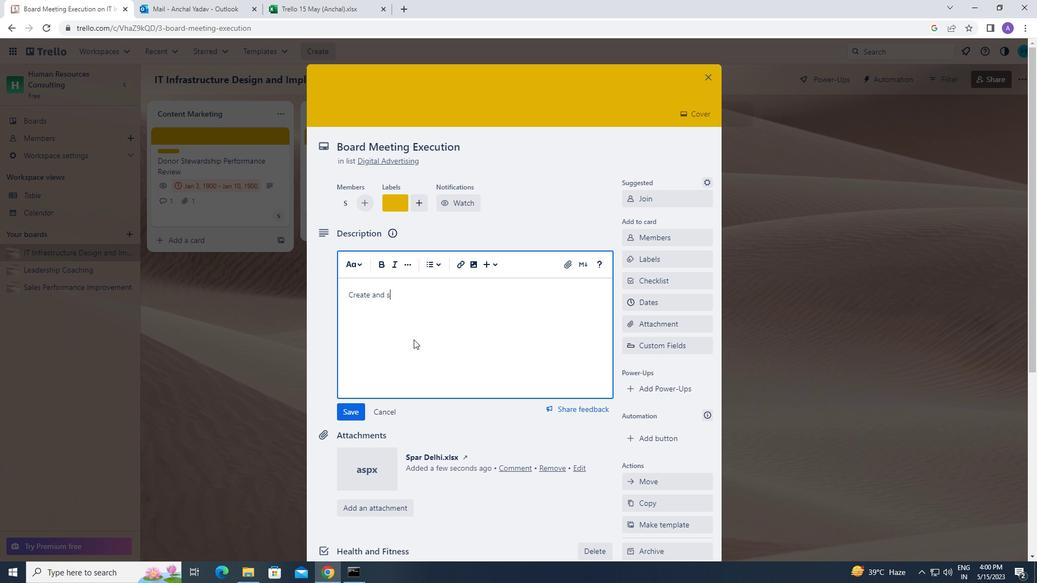 
Action: Key pressed e
Screenshot: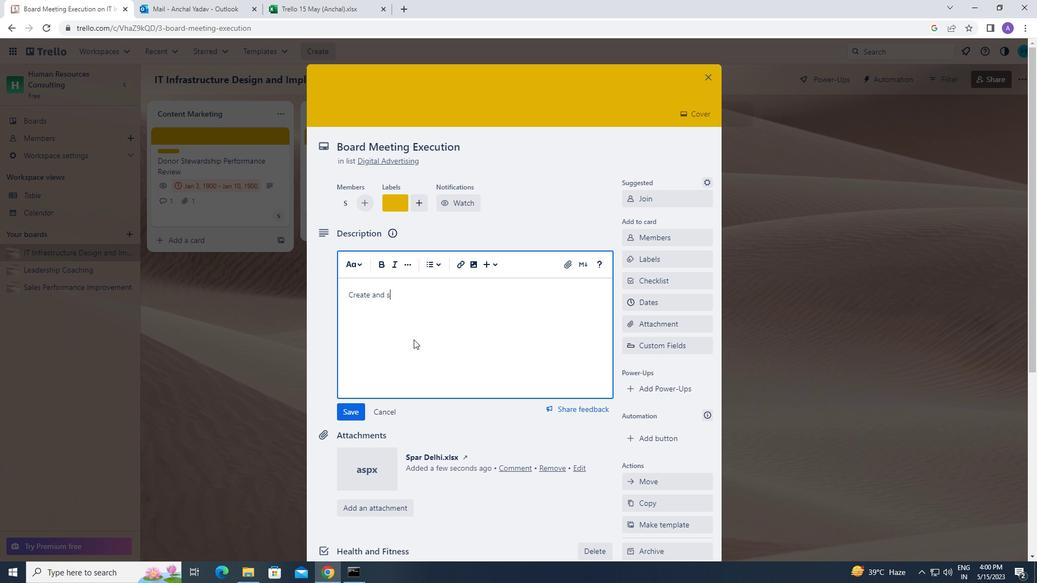 
Action: Mouse moved to (482, 392)
Screenshot: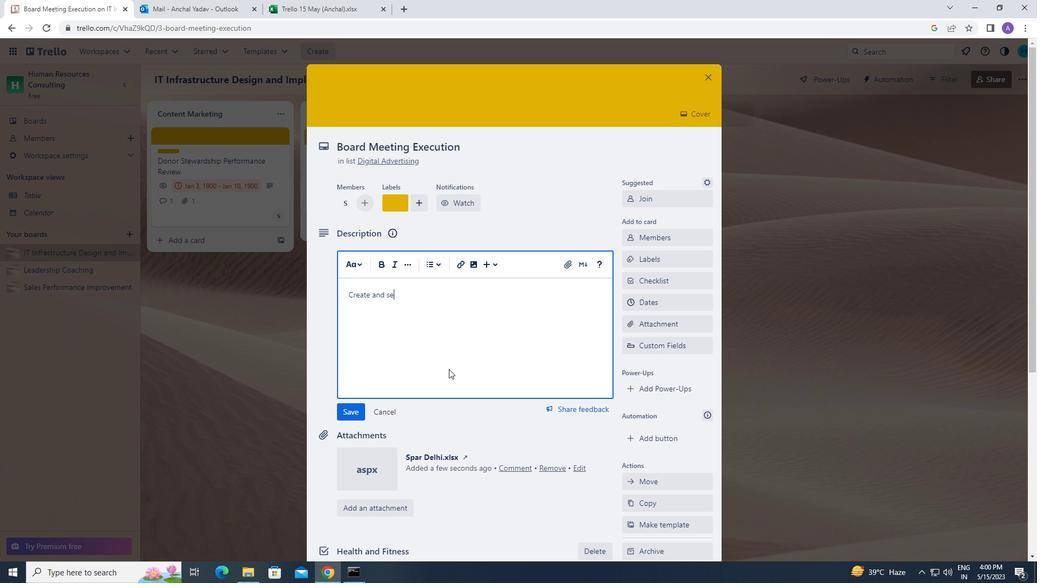 
Action: Key pressed nd<Key.space>out<Key.space>customer<Key.space>satisfaction<Key.space>survey
Screenshot: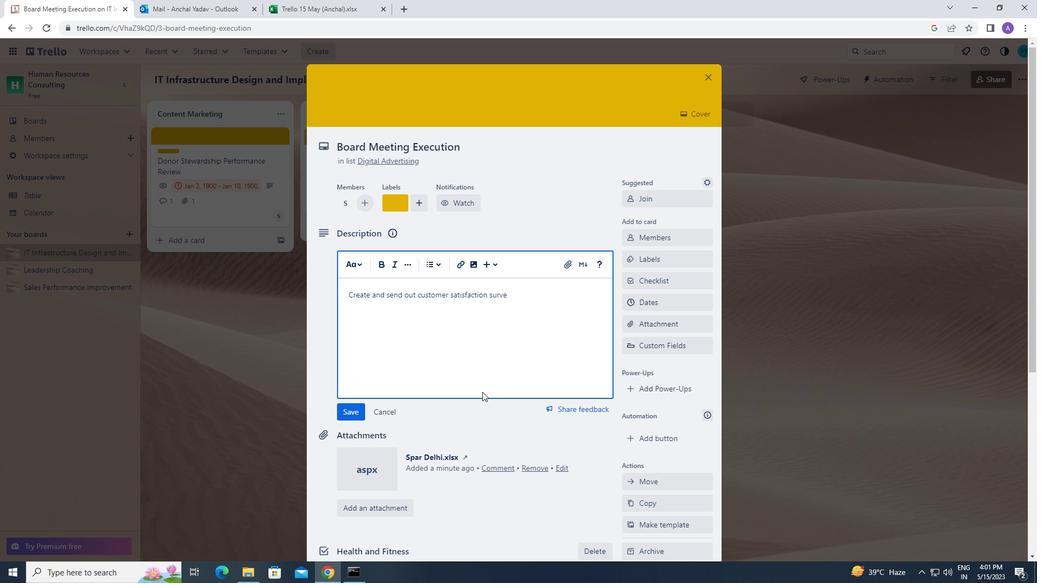 
Action: Mouse moved to (350, 411)
Screenshot: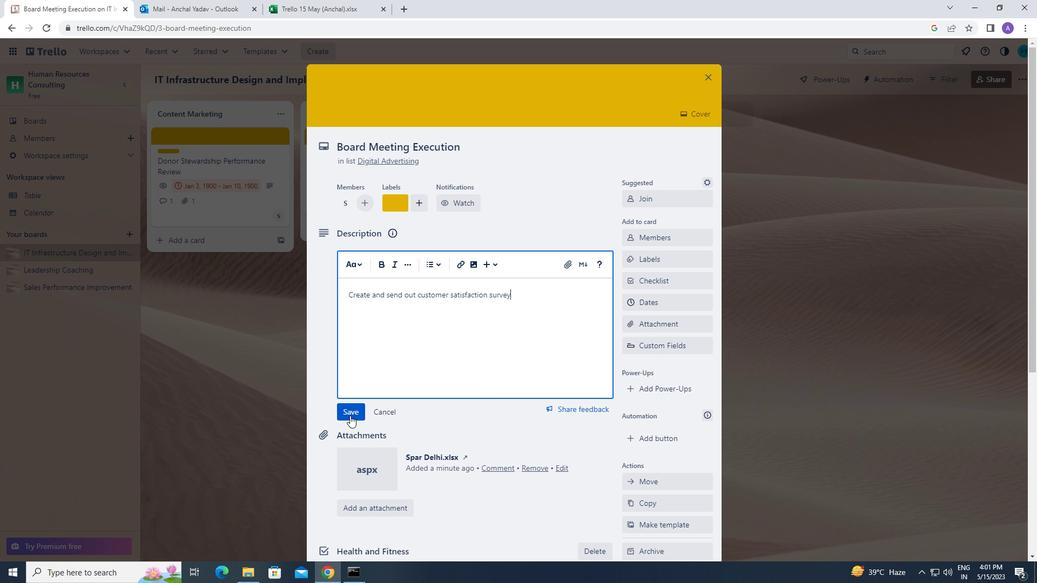 
Action: Mouse pressed left at (350, 411)
Screenshot: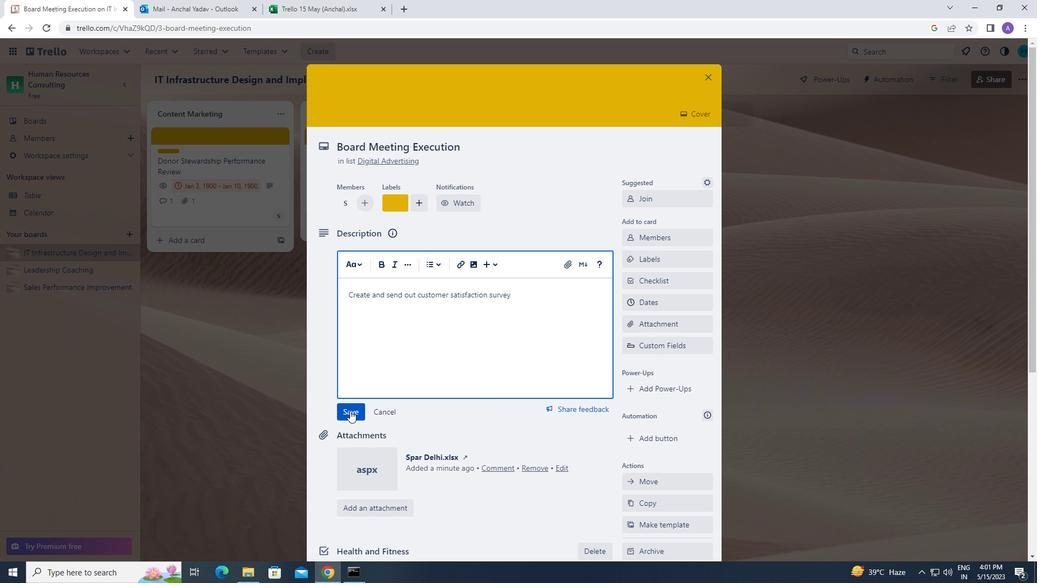 
Action: Mouse moved to (399, 410)
Screenshot: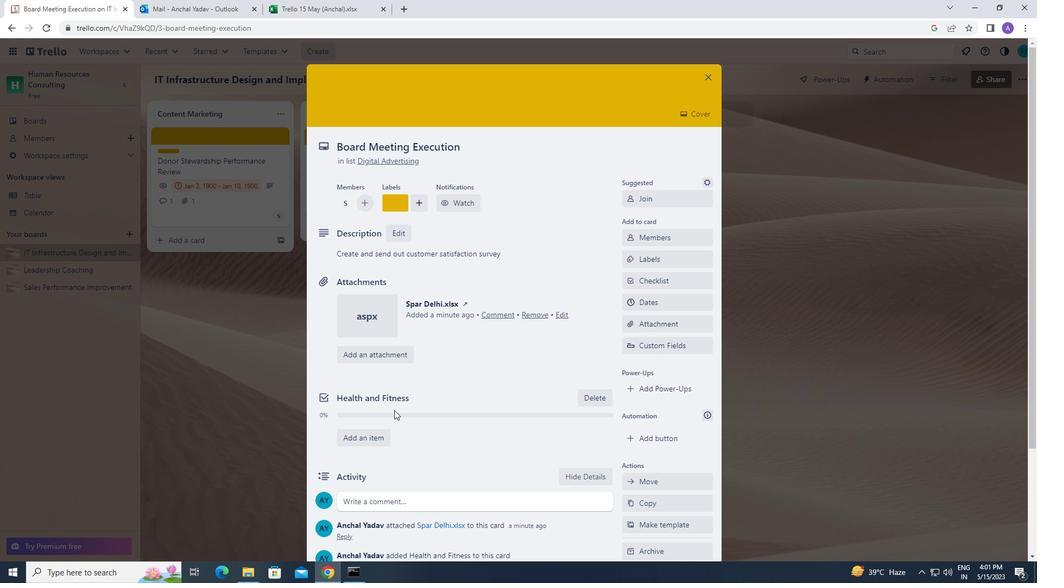 
Action: Mouse scrolled (399, 410) with delta (0, 0)
Screenshot: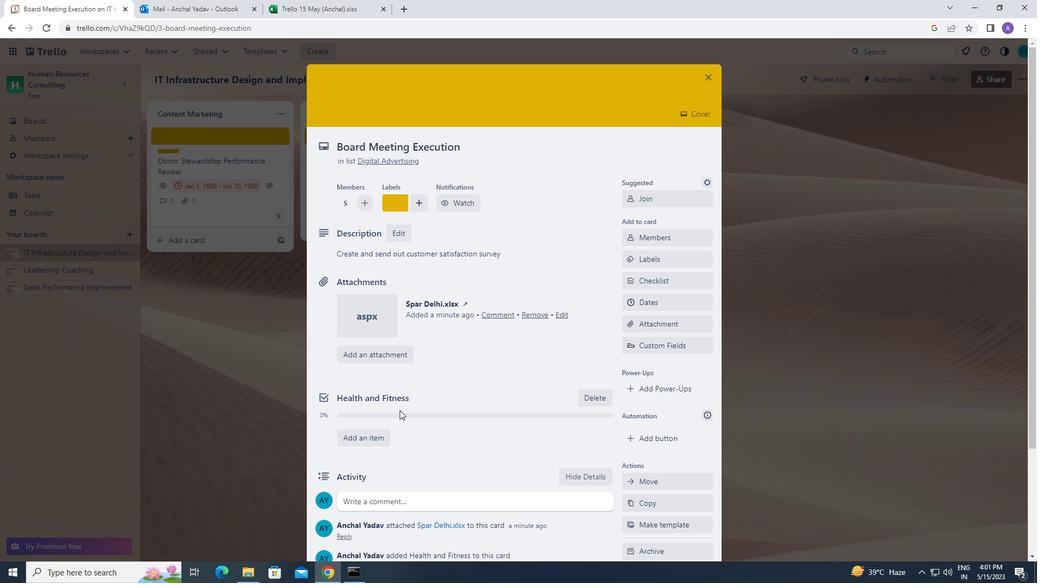 
Action: Mouse scrolled (399, 410) with delta (0, 0)
Screenshot: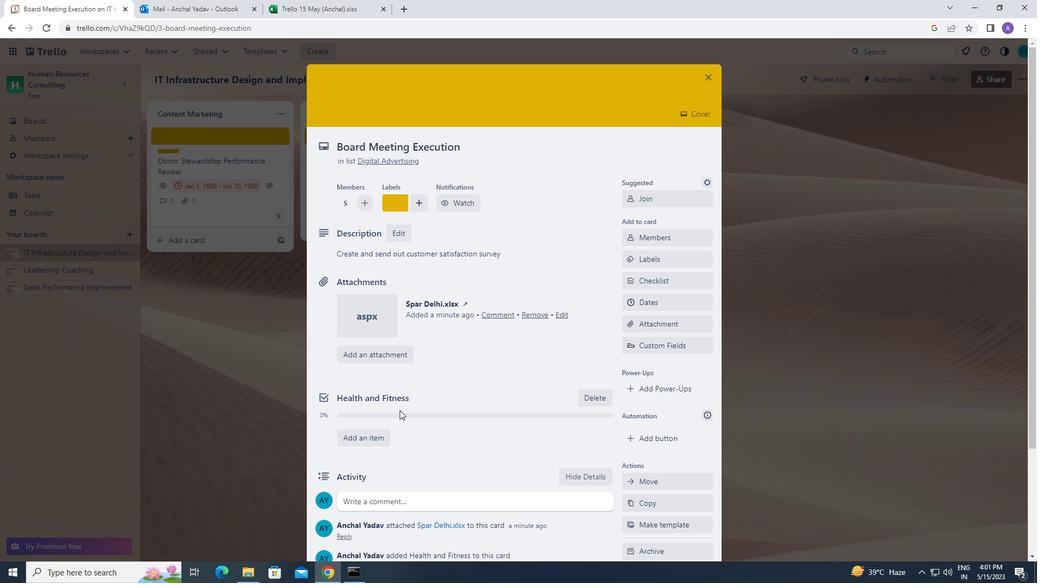 
Action: Mouse moved to (404, 396)
Screenshot: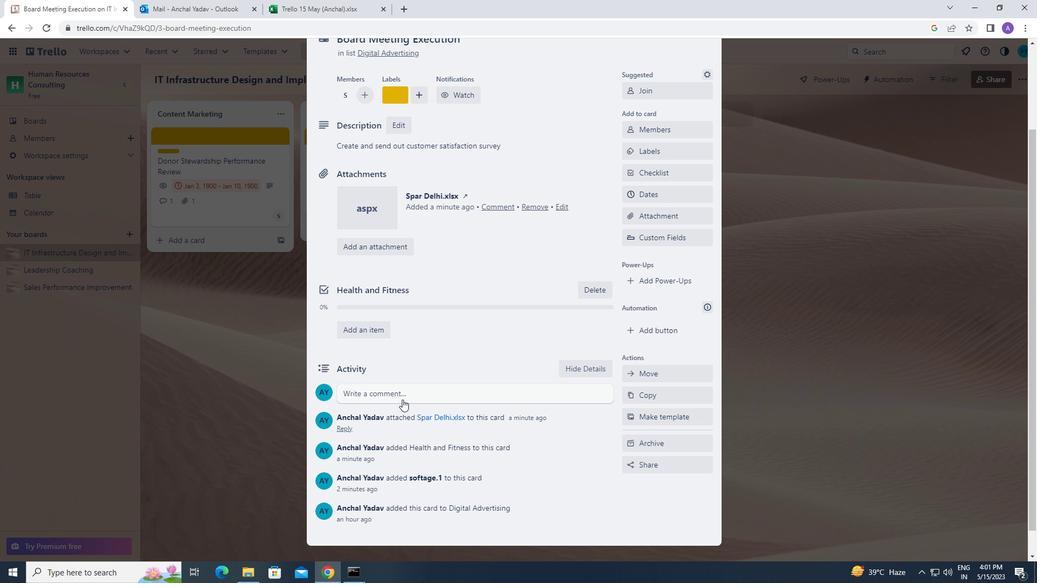 
Action: Mouse pressed left at (404, 396)
Screenshot: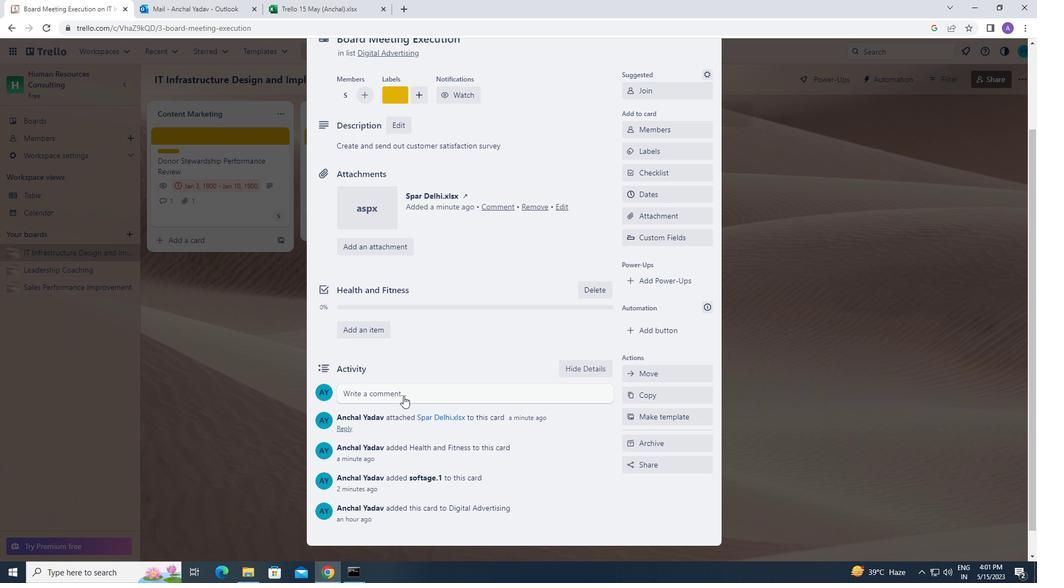 
Action: Mouse moved to (408, 424)
Screenshot: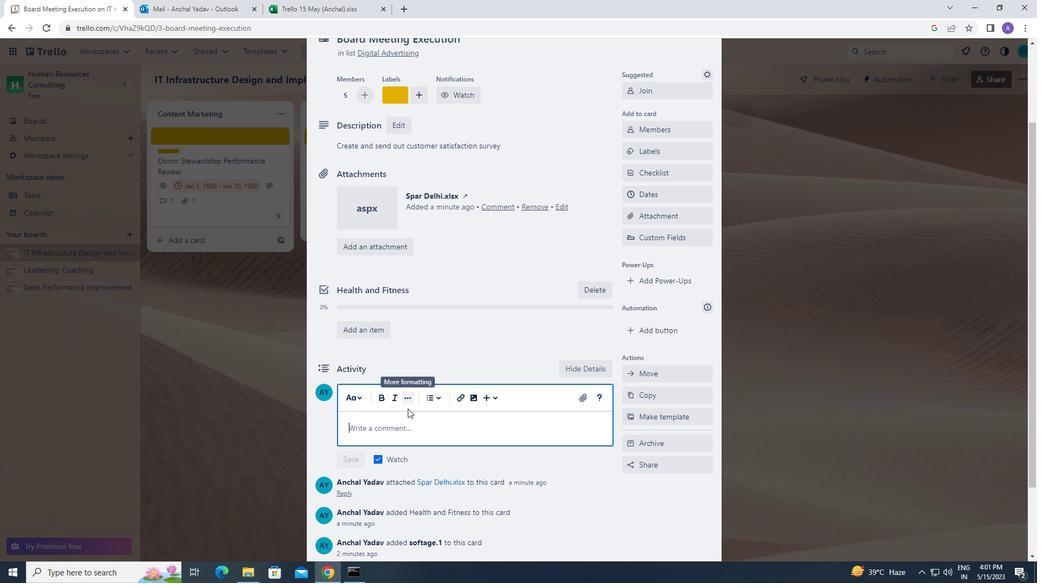 
Action: Mouse pressed left at (408, 424)
Screenshot: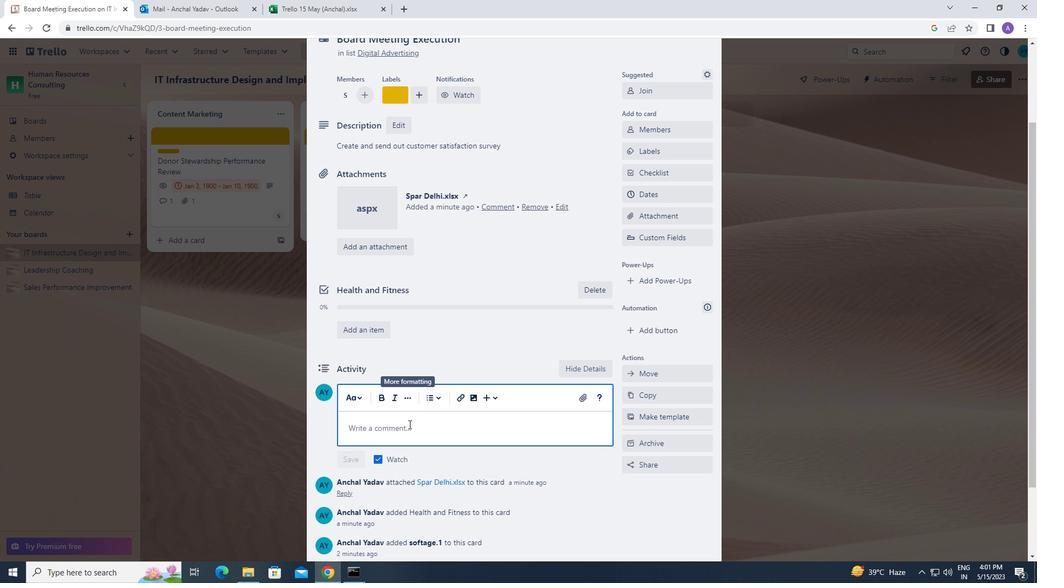 
Action: Key pressed <Key.caps_lock>l<Key.caps_lock>et<Key.space>us<Key.space>make<Key.space>sure<Key.space>we
Screenshot: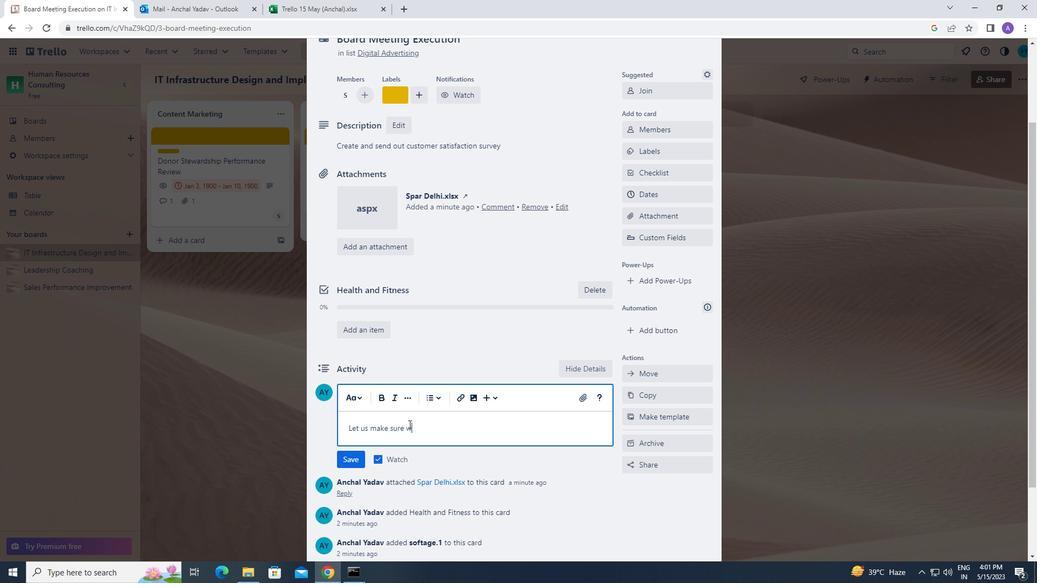 
Action: Mouse moved to (507, 434)
Screenshot: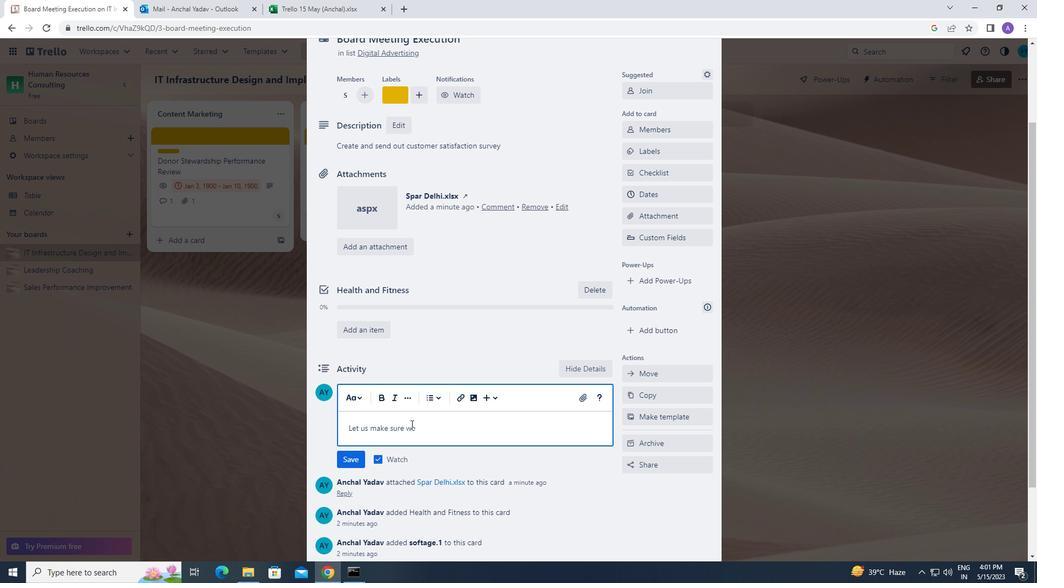 
Action: Key pressed h<Key.backspace><Key.space>have<Key.space>a<Key.space>clear<Key.space>understanding<Key.space>of<Key.space>the<Key.space>resources<Key.space>and<Key.space>budget
Screenshot: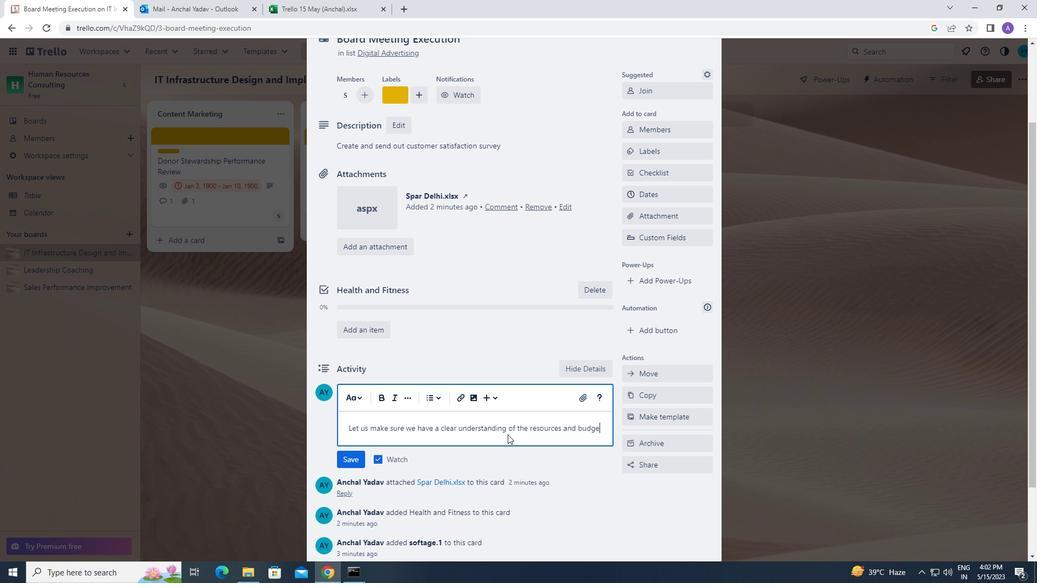 
Action: Mouse moved to (568, 514)
Screenshot: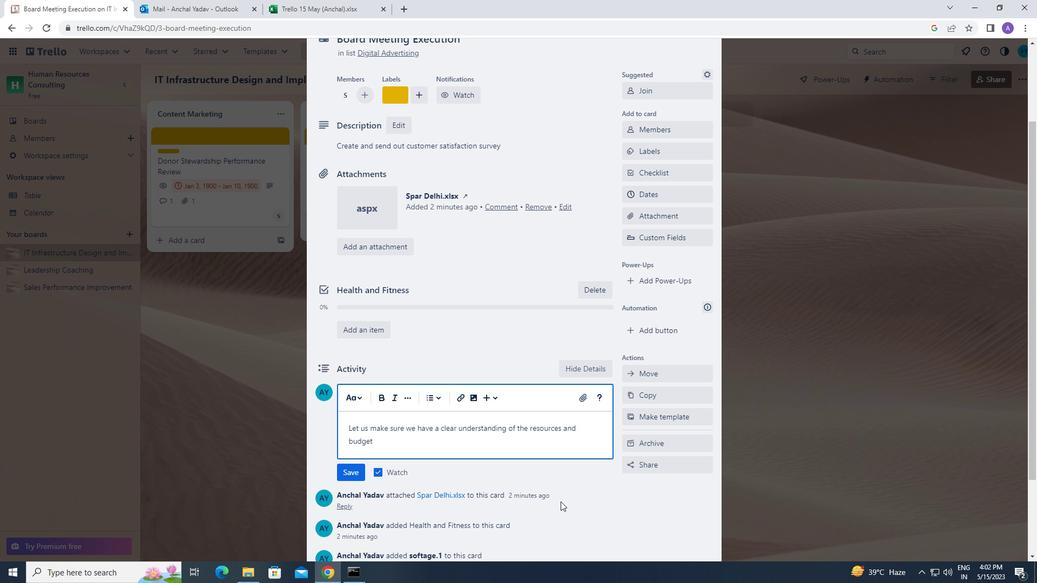 
Action: Key pressed <Key.space>
Screenshot: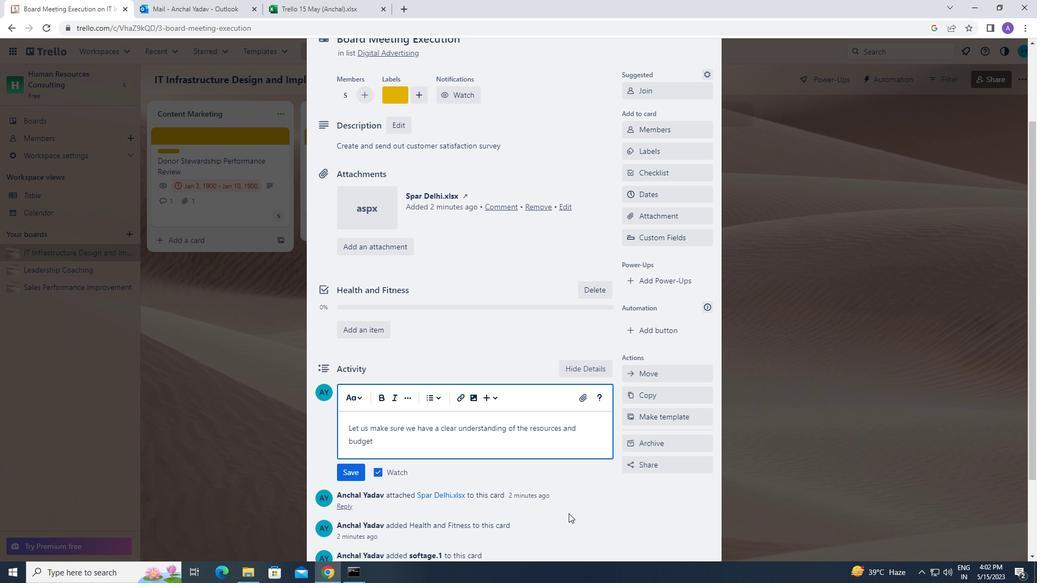 
Action: Mouse moved to (612, 525)
Screenshot: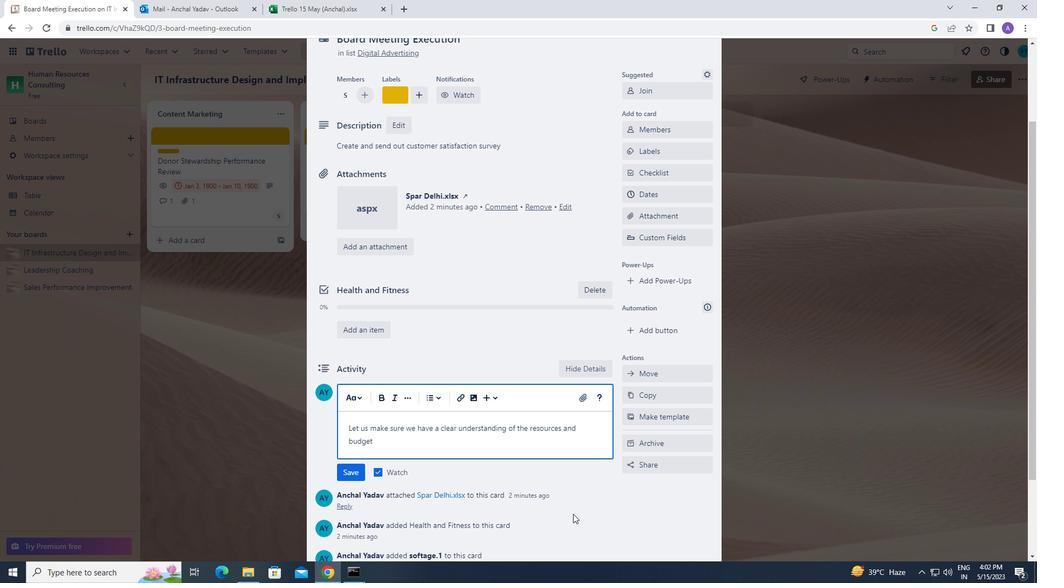 
Action: Key pressed a
Screenshot: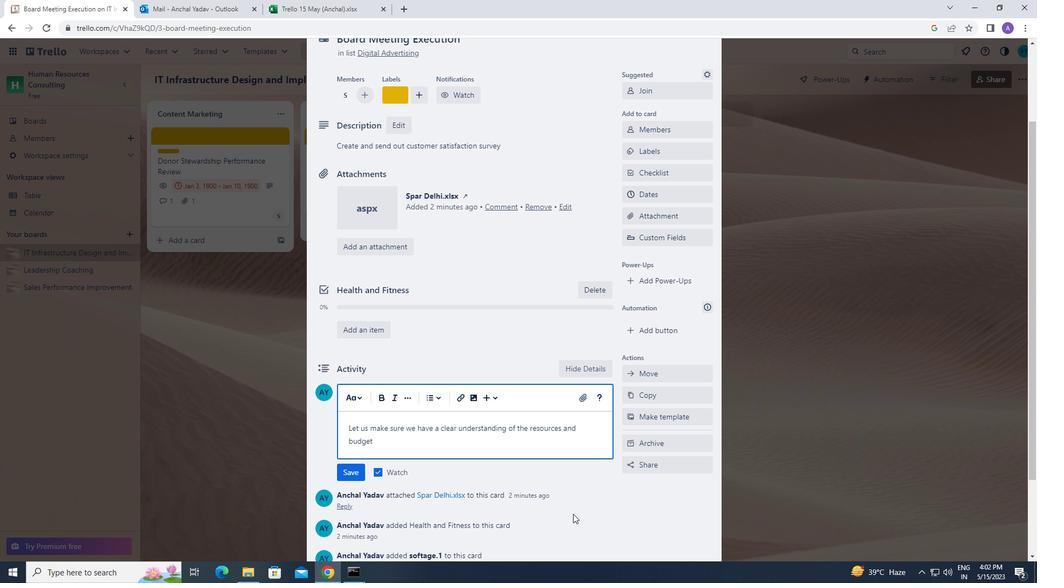
Action: Mouse moved to (618, 526)
Screenshot: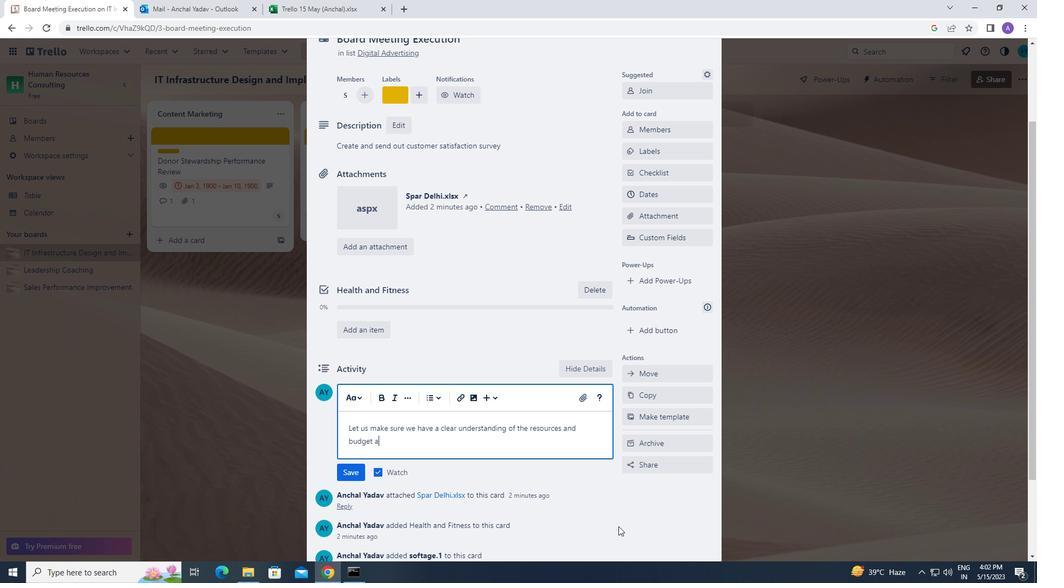 
Action: Key pressed vail
Screenshot: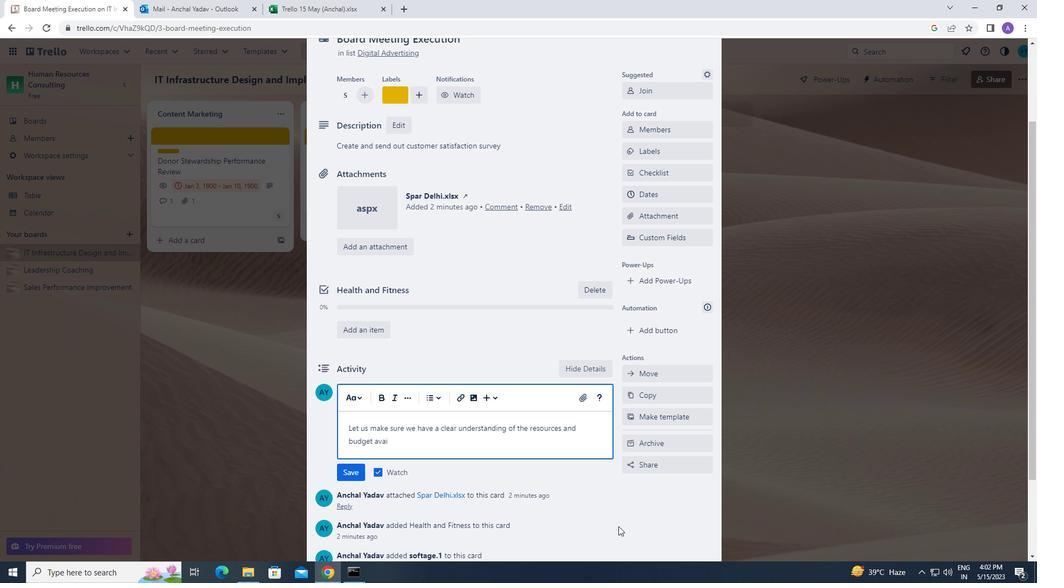 
Action: Mouse moved to (648, 551)
Screenshot: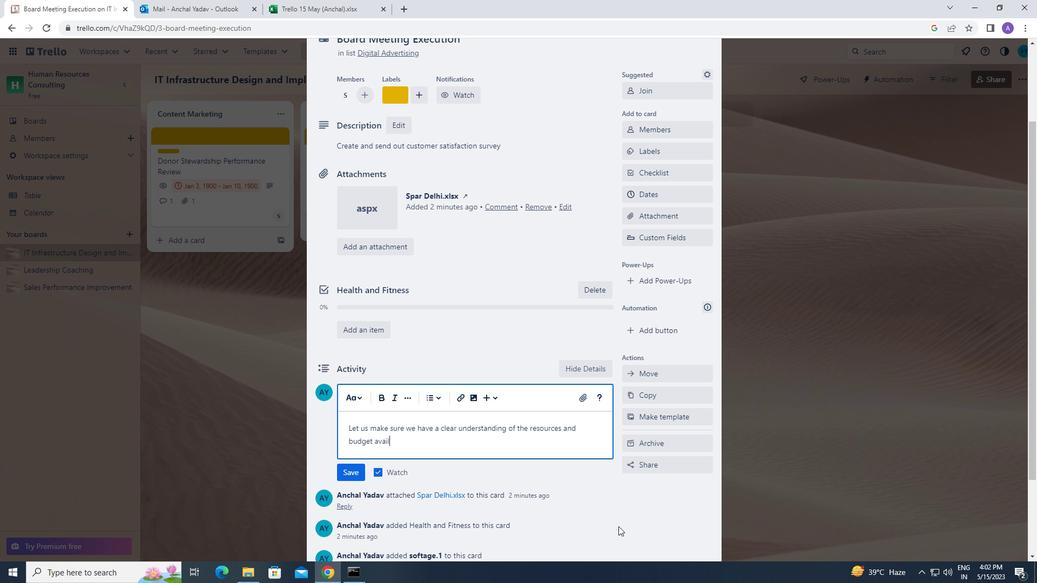 
Action: Key pressed able<Key.space>for<Key.space>this<Key.space>task,<Key.space>ensuring<Key.space>that<Key.space>we<Key.space>can<Key.space>execute
Screenshot: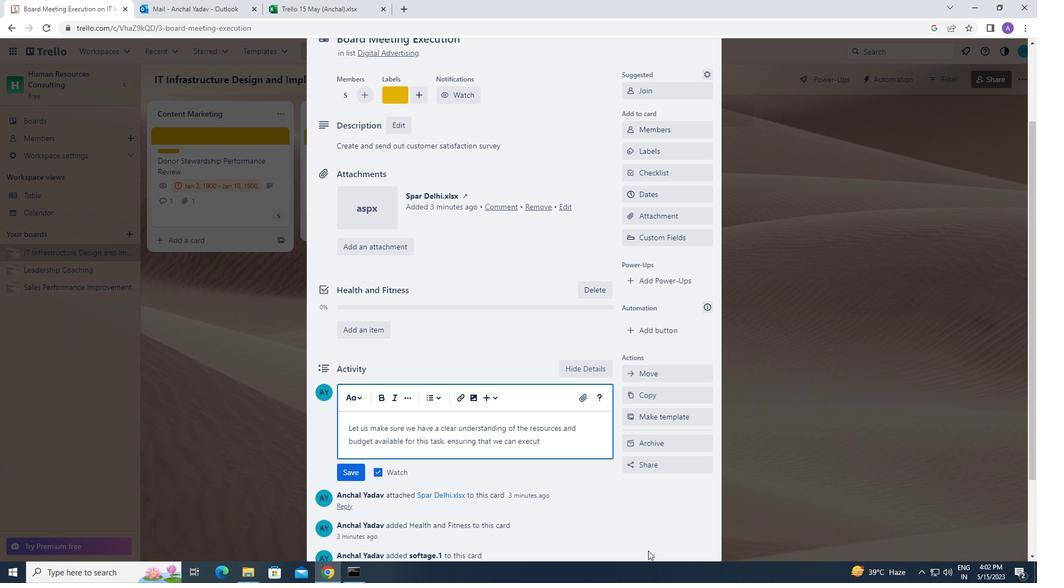 
Action: Mouse moved to (650, 551)
Screenshot: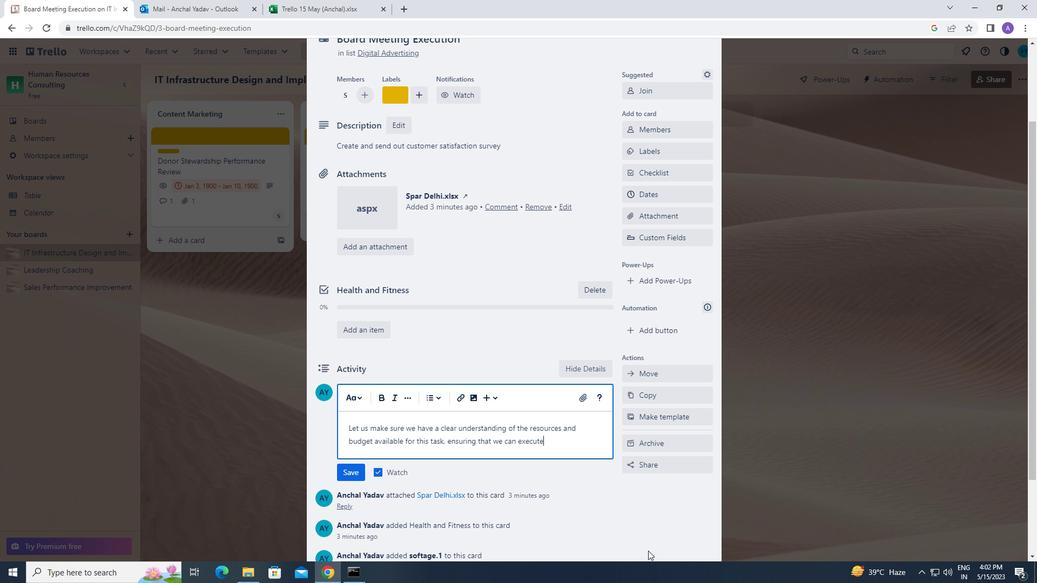 
Action: Key pressed <Key.space>it<Key.space>effec
Screenshot: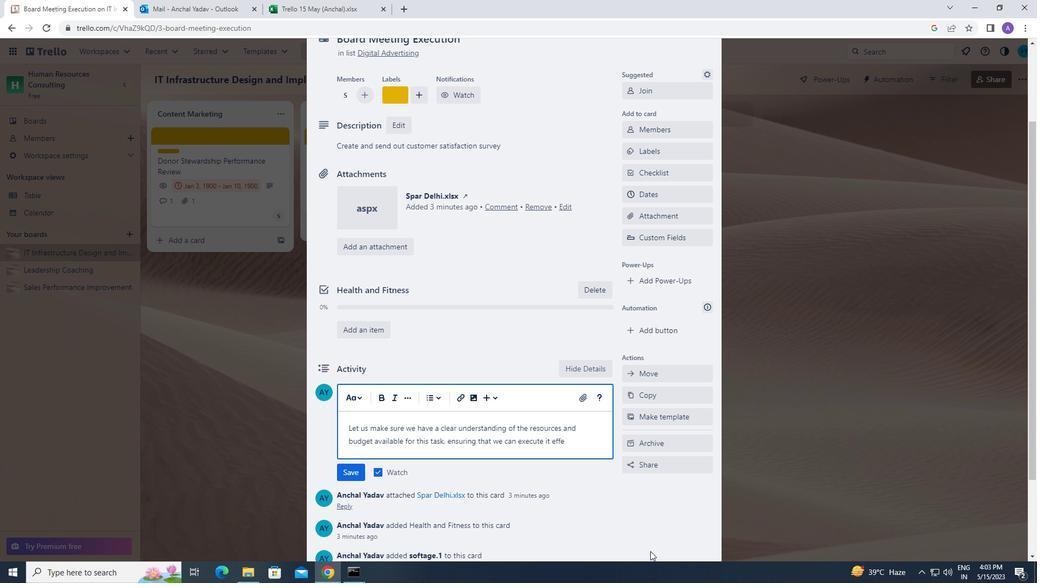 
Action: Mouse moved to (652, 562)
Screenshot: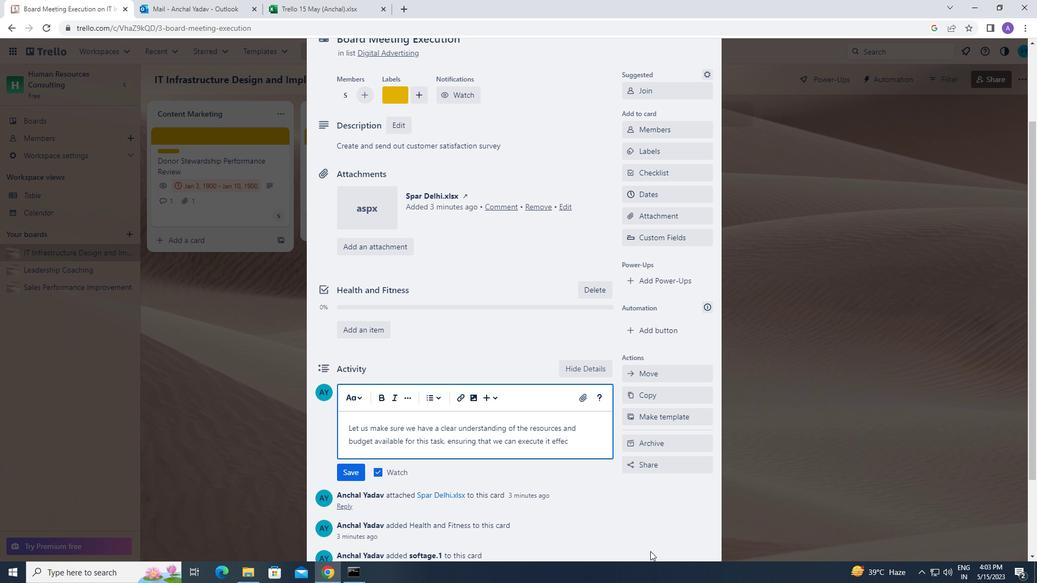 
Action: Key pressed t
Screenshot: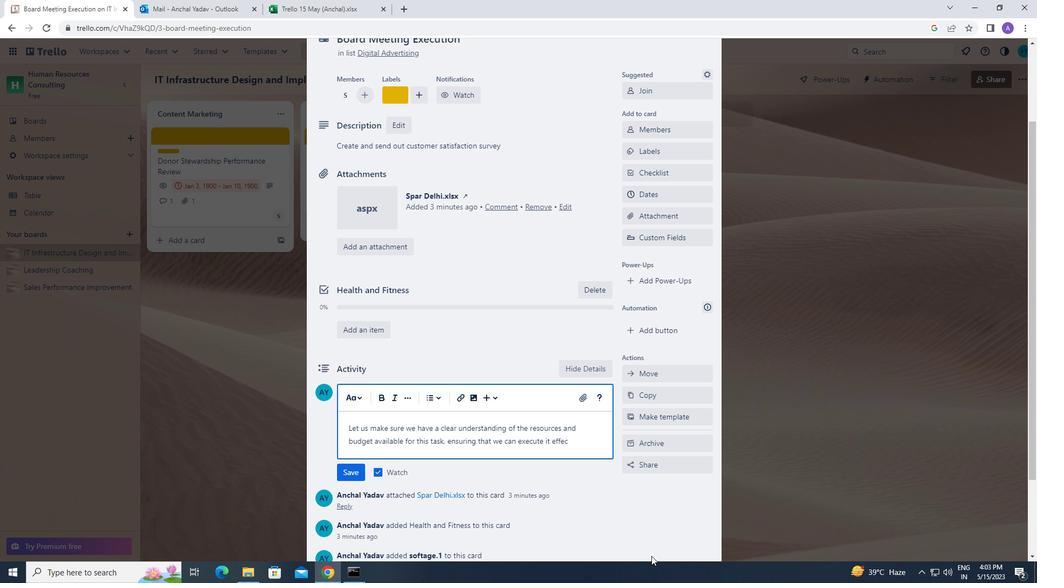 
Action: Mouse moved to (755, 583)
Screenshot: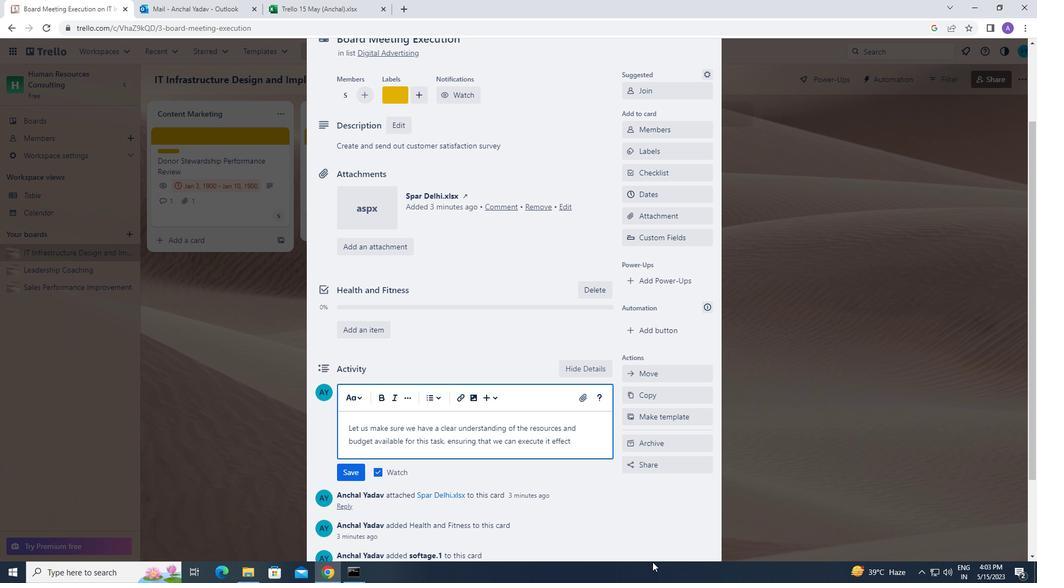 
Action: Key pressed ively
Screenshot: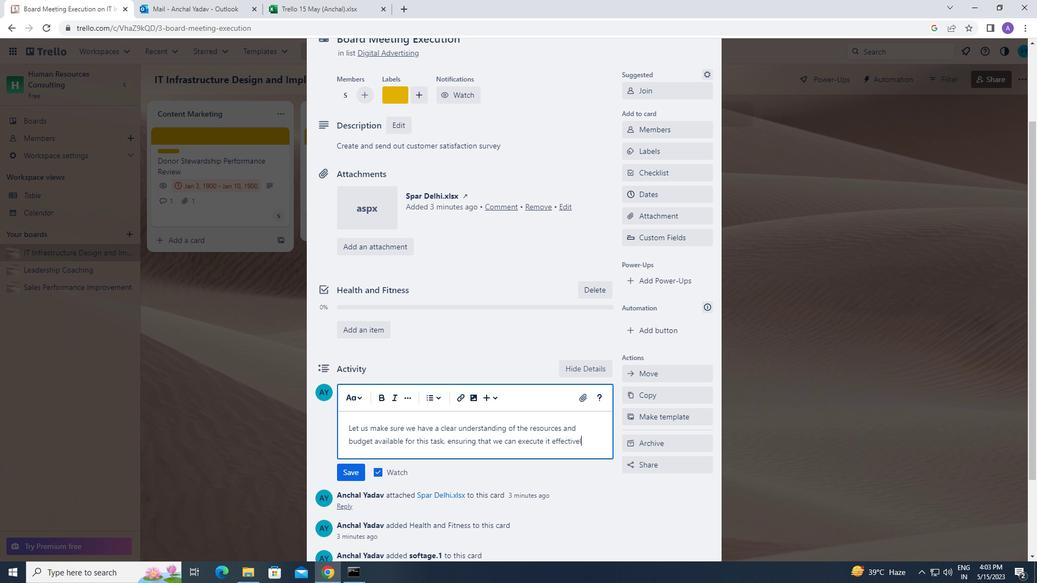 
Action: Mouse moved to (346, 468)
Screenshot: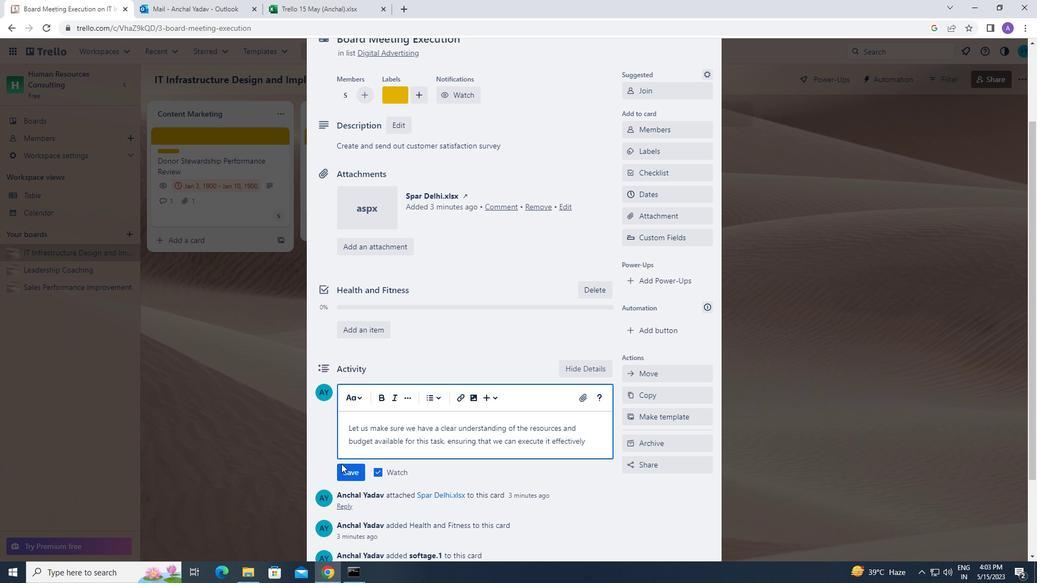 
Action: Mouse pressed left at (346, 468)
Screenshot: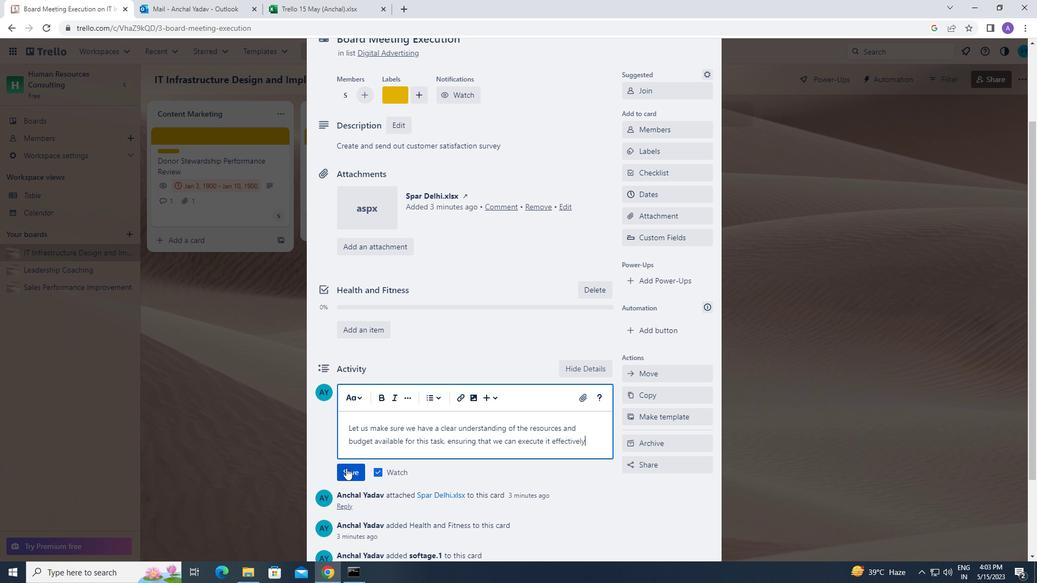 
Action: Mouse moved to (644, 193)
Screenshot: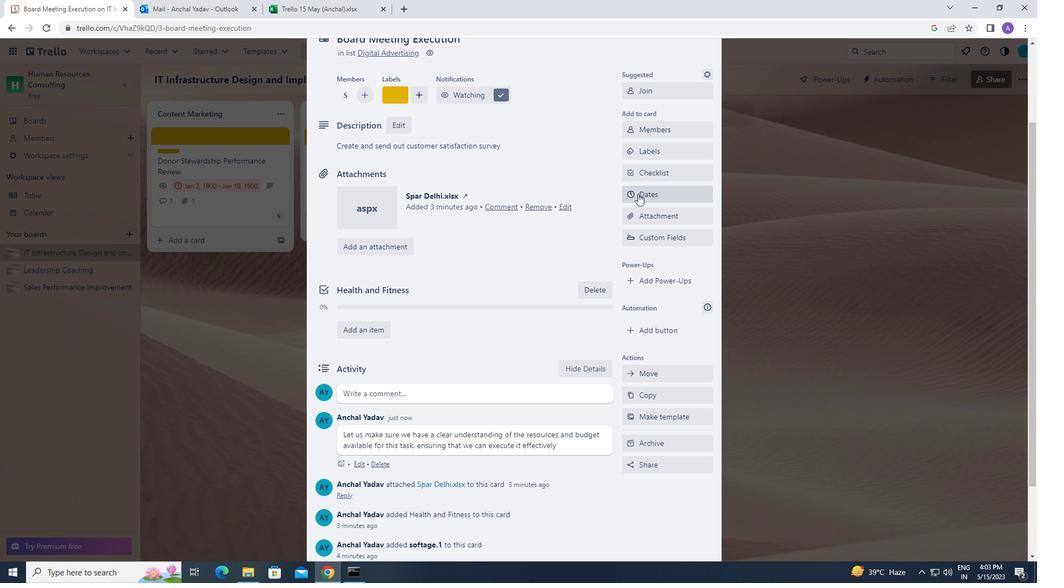 
Action: Mouse pressed left at (644, 193)
Screenshot: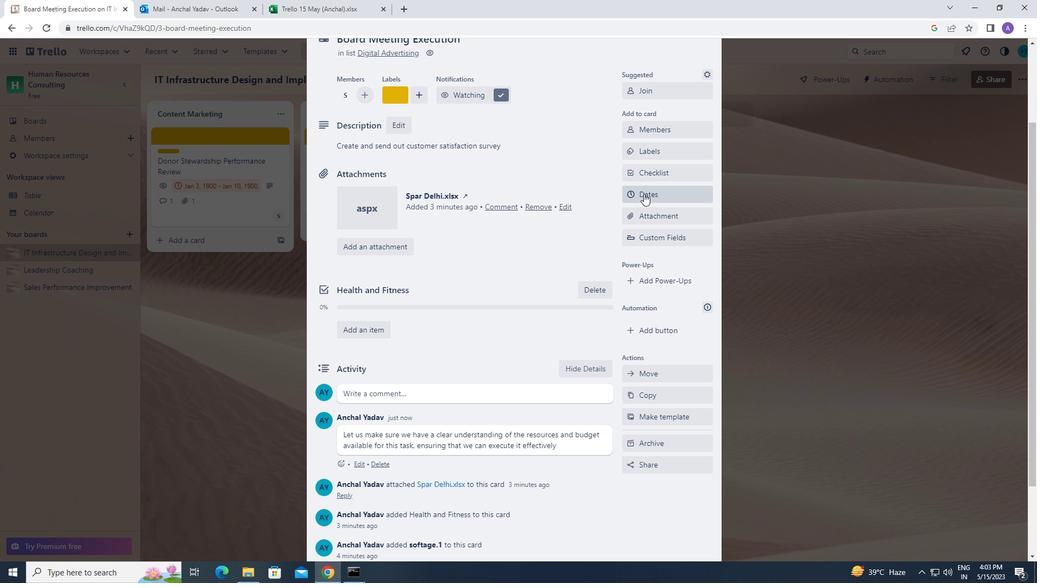 
Action: Mouse moved to (632, 272)
Screenshot: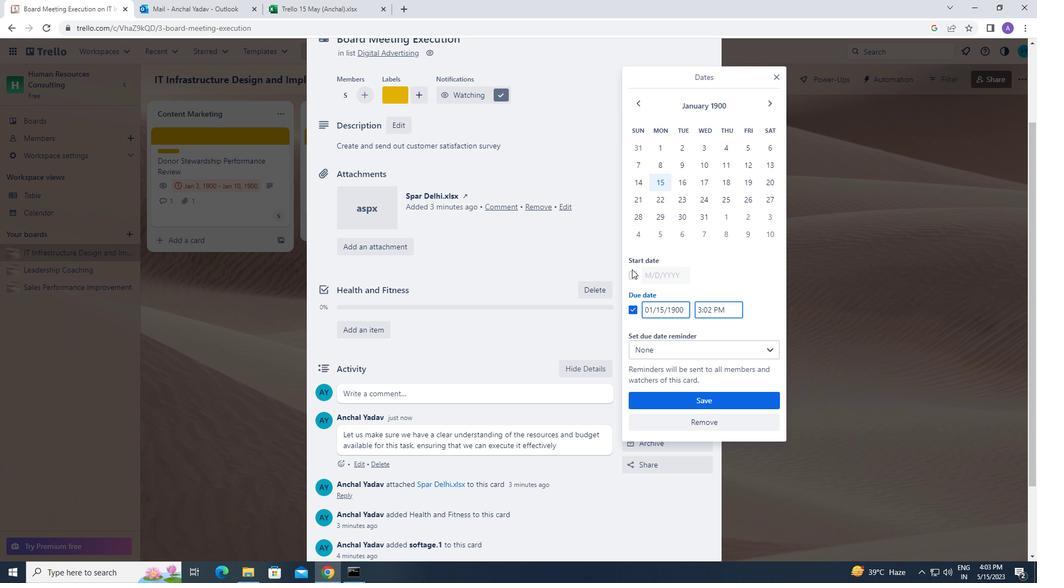 
Action: Mouse pressed left at (632, 272)
Screenshot: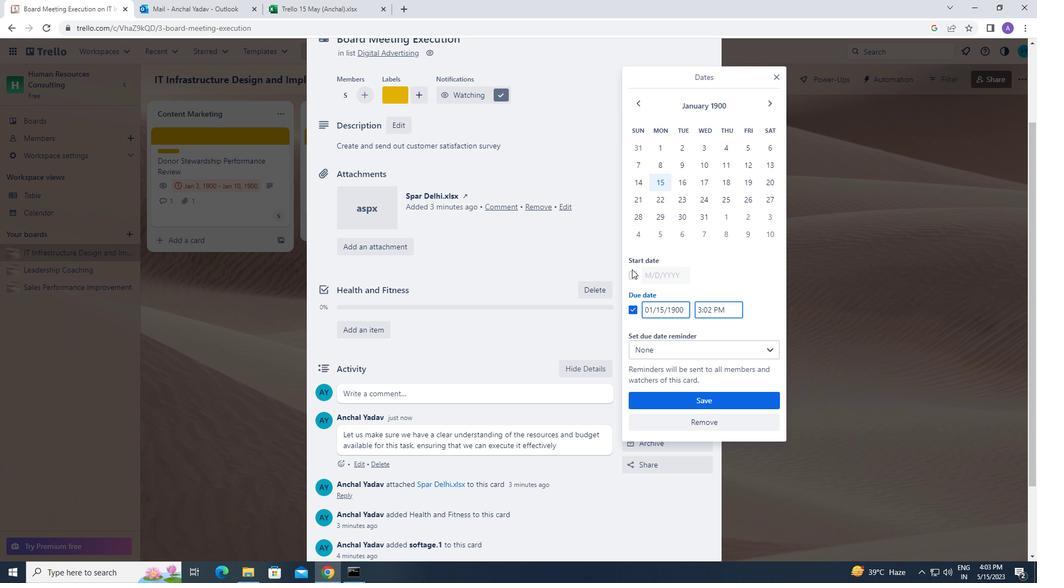 
Action: Mouse moved to (662, 274)
Screenshot: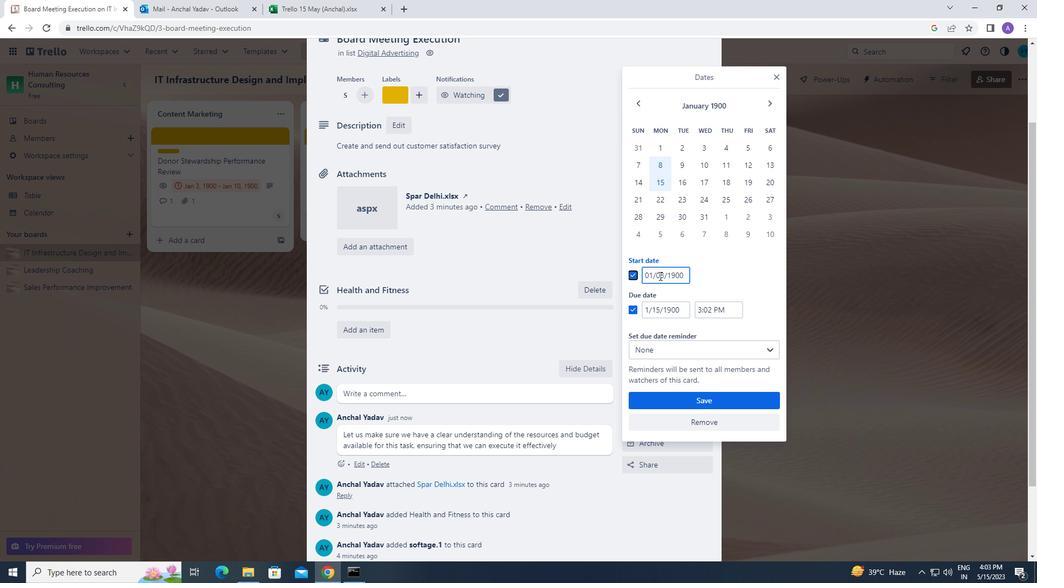 
Action: Mouse pressed left at (662, 274)
Screenshot: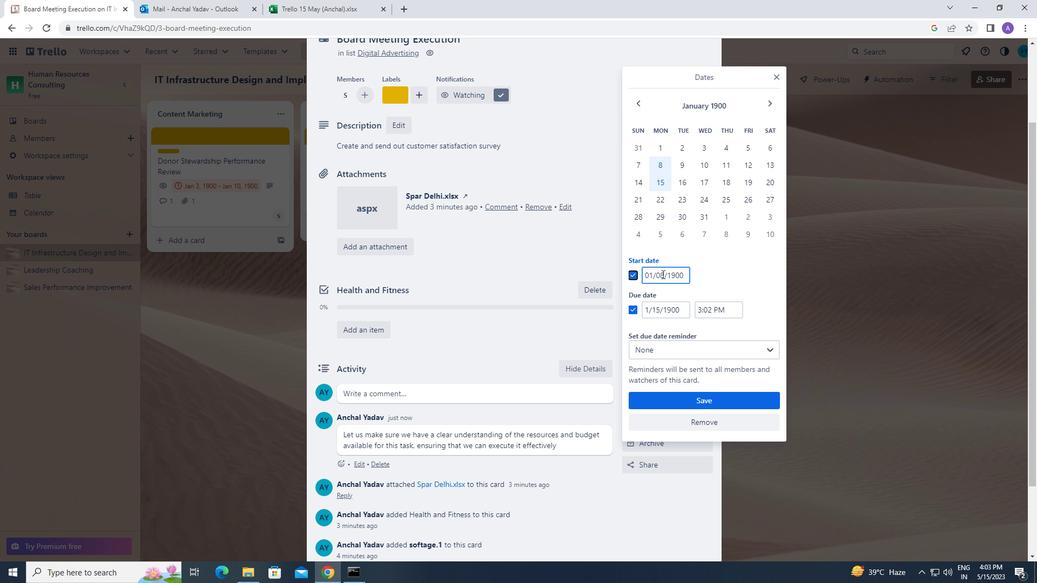 
Action: Mouse moved to (656, 275)
Screenshot: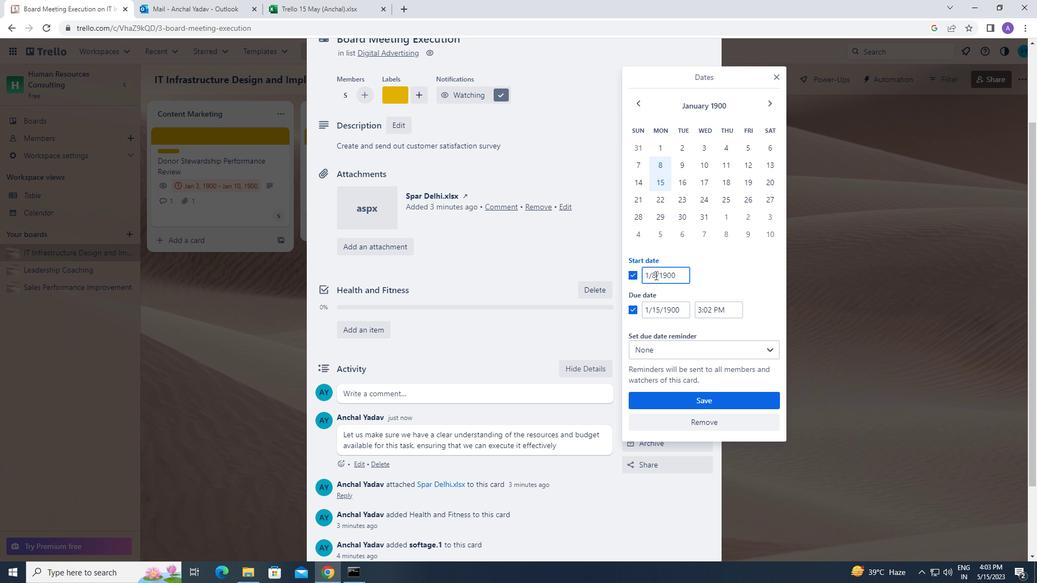
Action: Mouse pressed left at (656, 275)
Screenshot: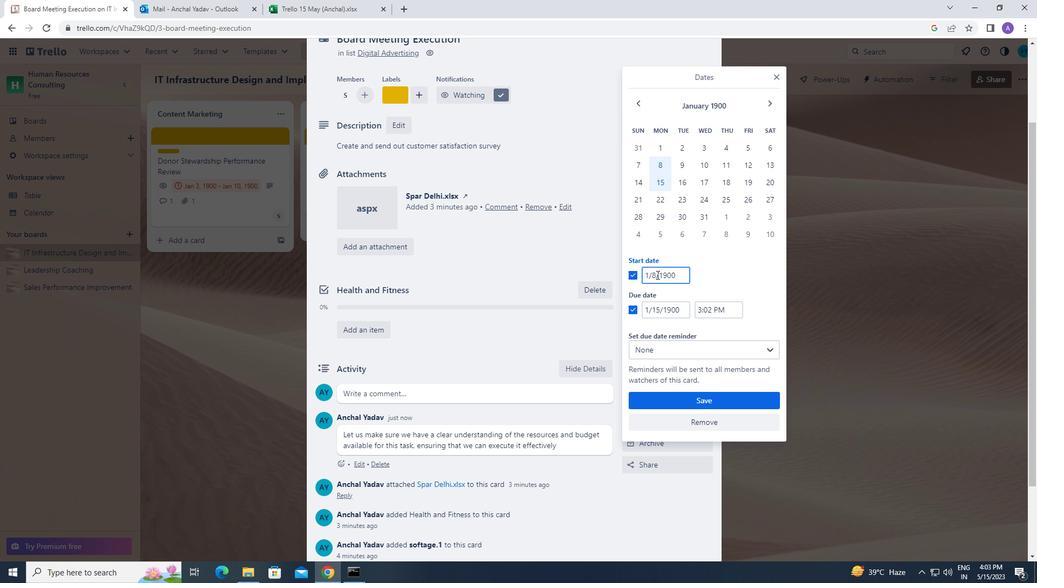 
Action: Mouse moved to (676, 273)
Screenshot: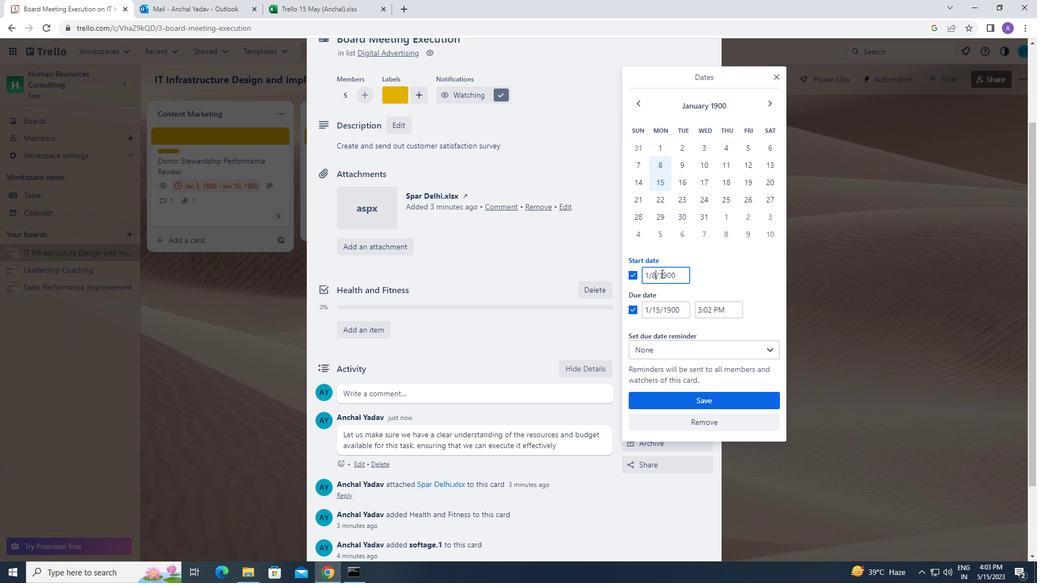 
Action: Key pressed <Key.backspace>09
Screenshot: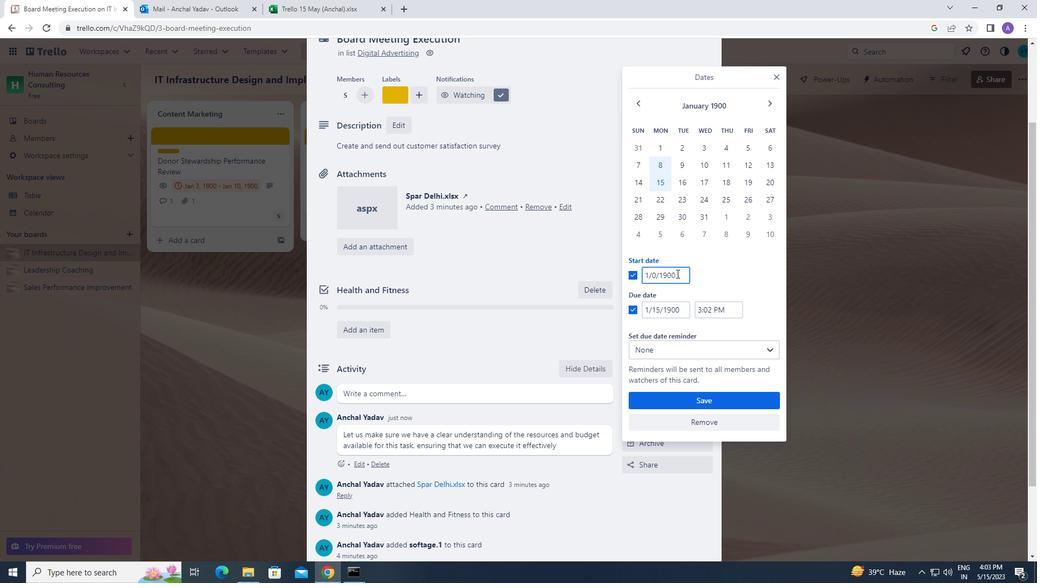 
Action: Mouse moved to (659, 307)
Screenshot: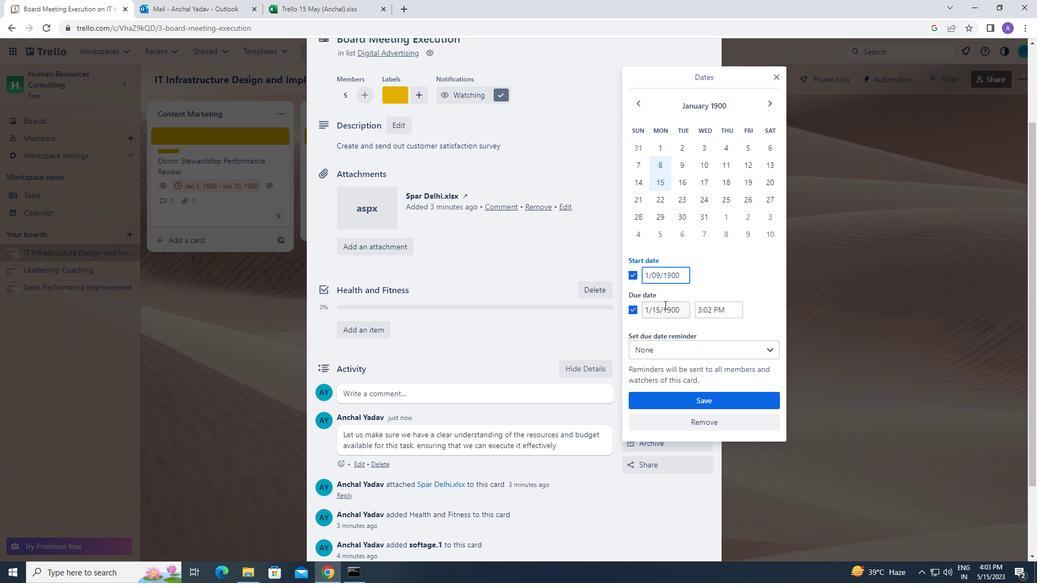 
Action: Mouse pressed left at (659, 307)
Screenshot: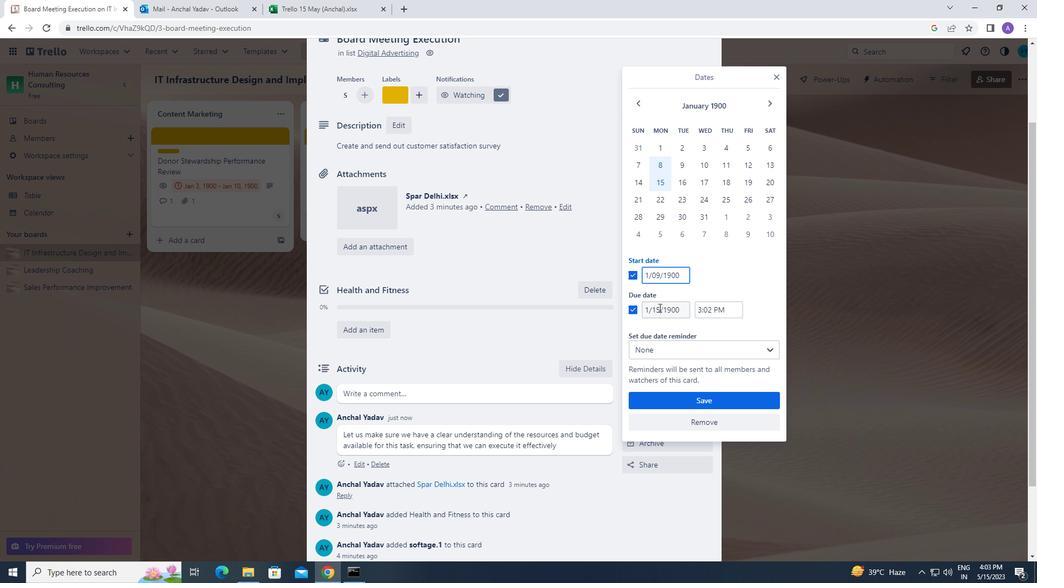 
Action: Mouse pressed left at (659, 307)
Screenshot: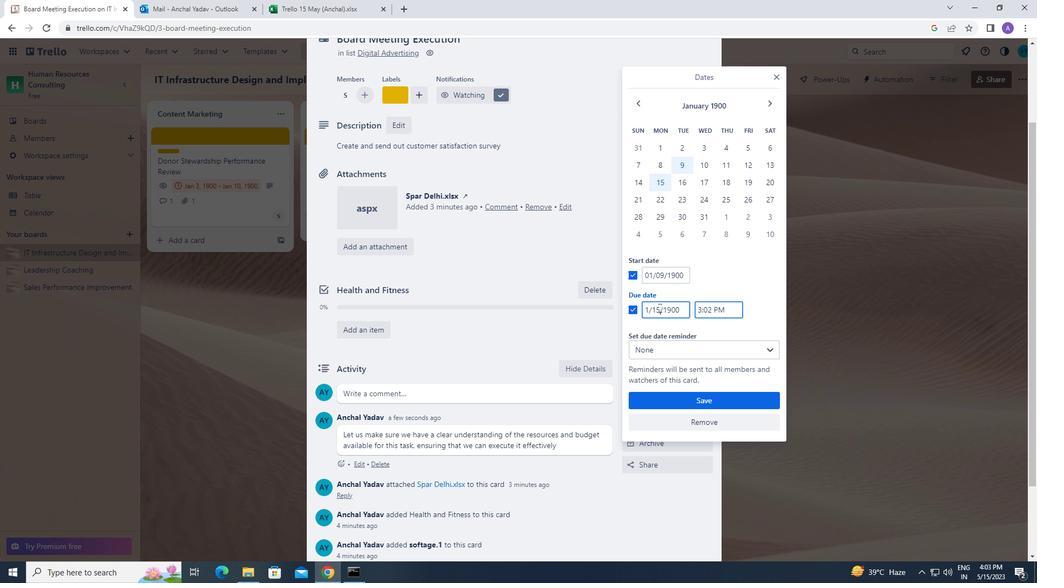 
Action: Key pressed <Key.backspace>6
Screenshot: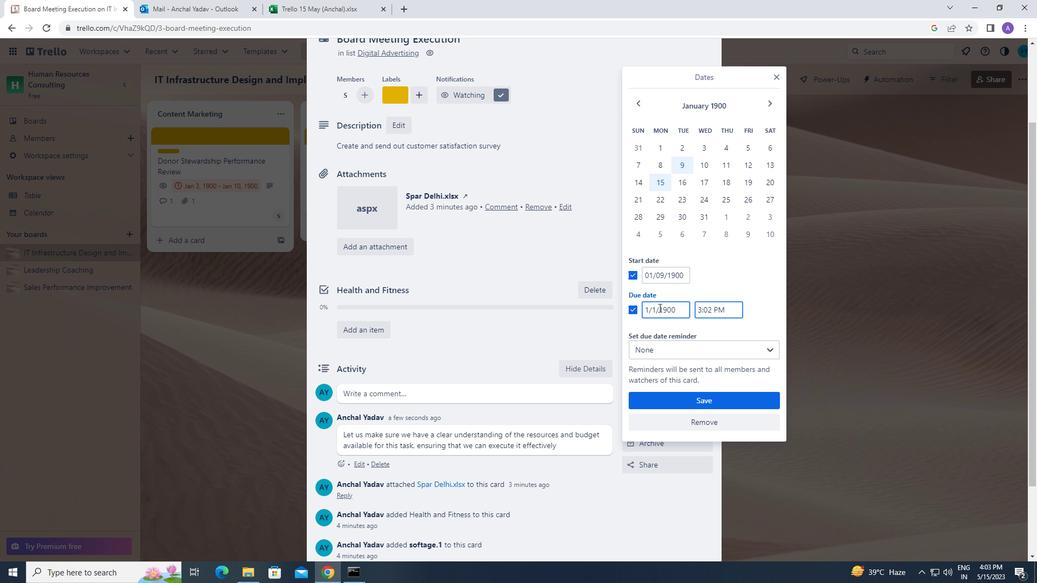
Action: Mouse moved to (656, 396)
Screenshot: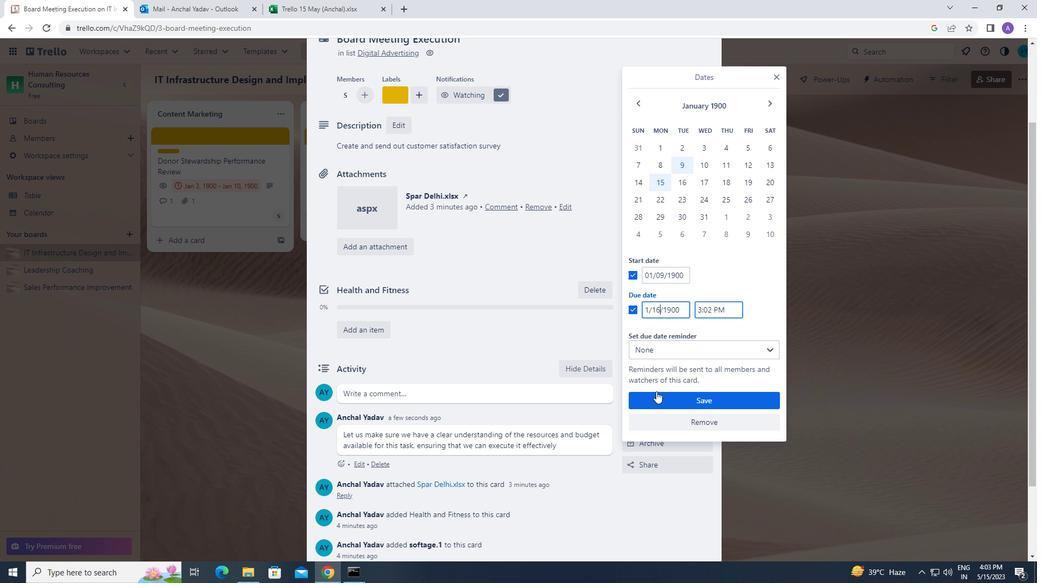 
Action: Mouse pressed left at (656, 396)
Screenshot: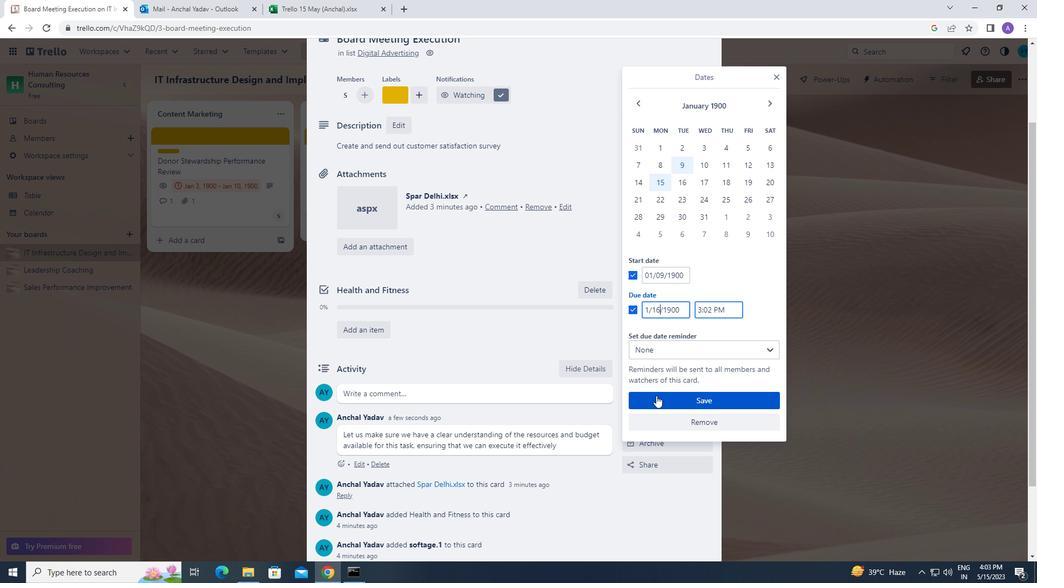 
